 Task: In the Company georgeWashington.edu, schedule a meeting with title: 'Product Demo and Service Presentation', Select date: '9 September, 2023', select start time: 10:30:AM. Add location in person New York with meeting description: Kindly join this meeting to understand Product Demo and Service Presentation. Add attendees from company's contact and save.. Logged in from softage.1@softage.net
Action: Mouse moved to (87, 62)
Screenshot: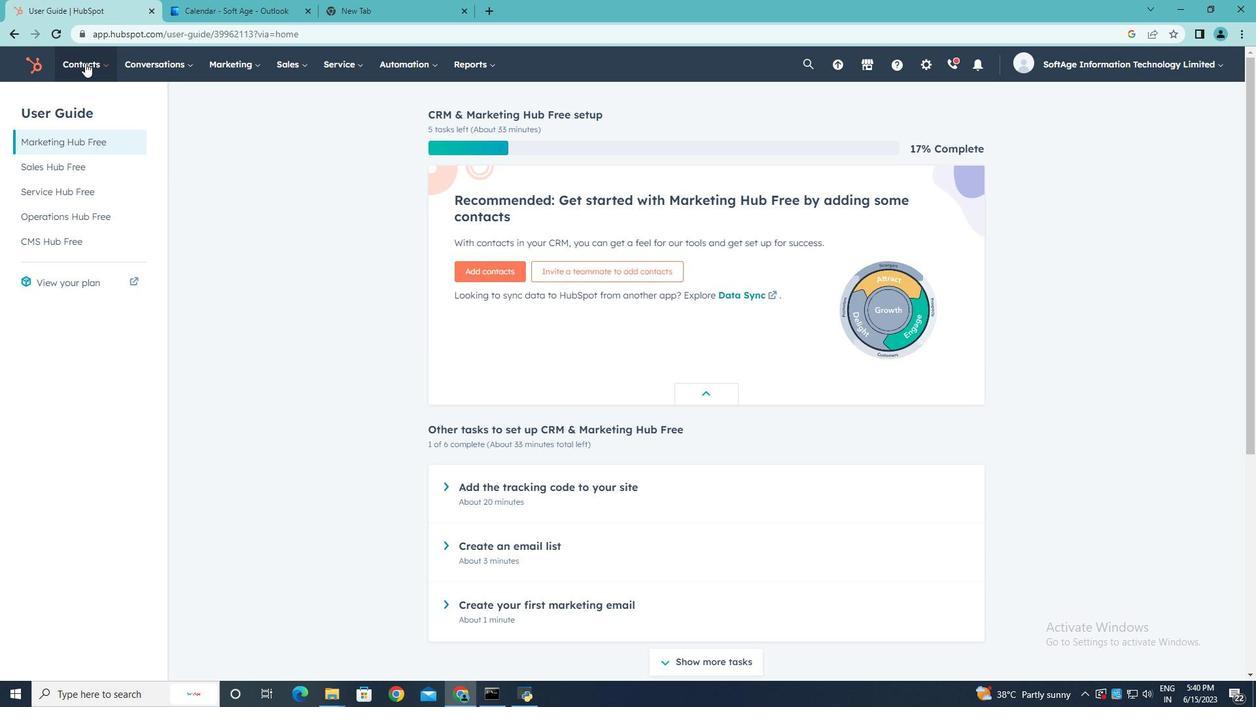 
Action: Mouse pressed left at (87, 62)
Screenshot: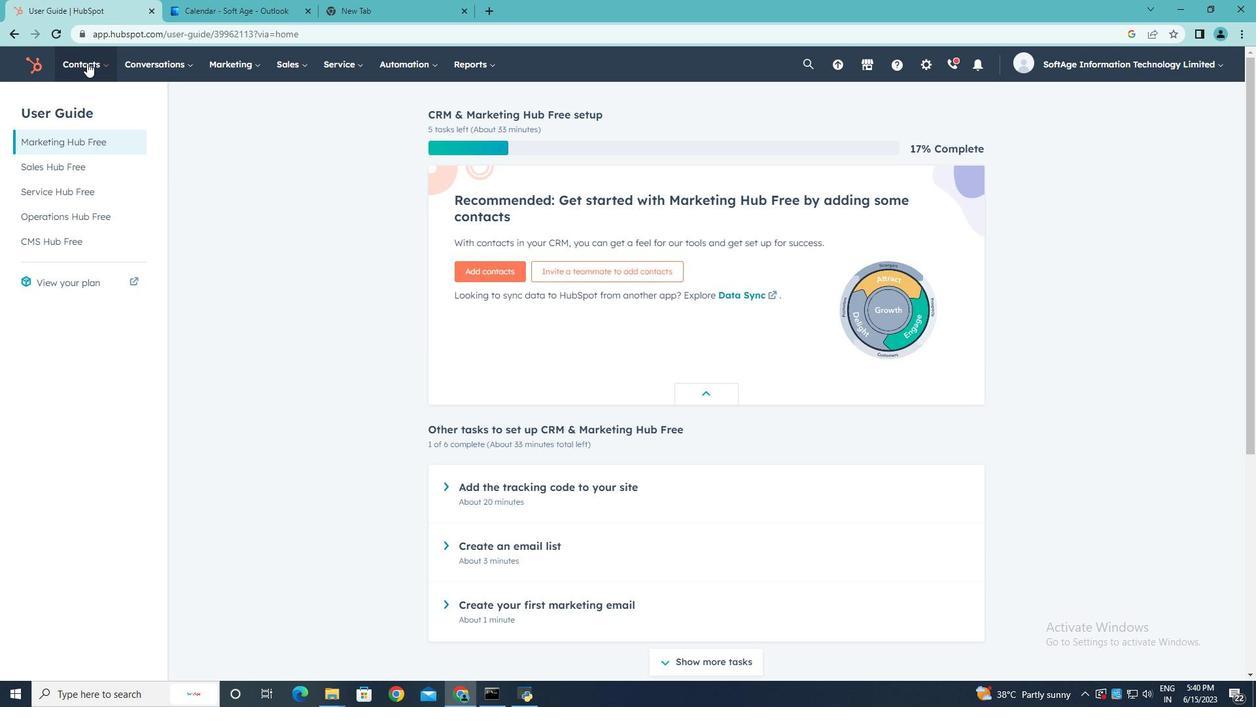 
Action: Mouse moved to (88, 128)
Screenshot: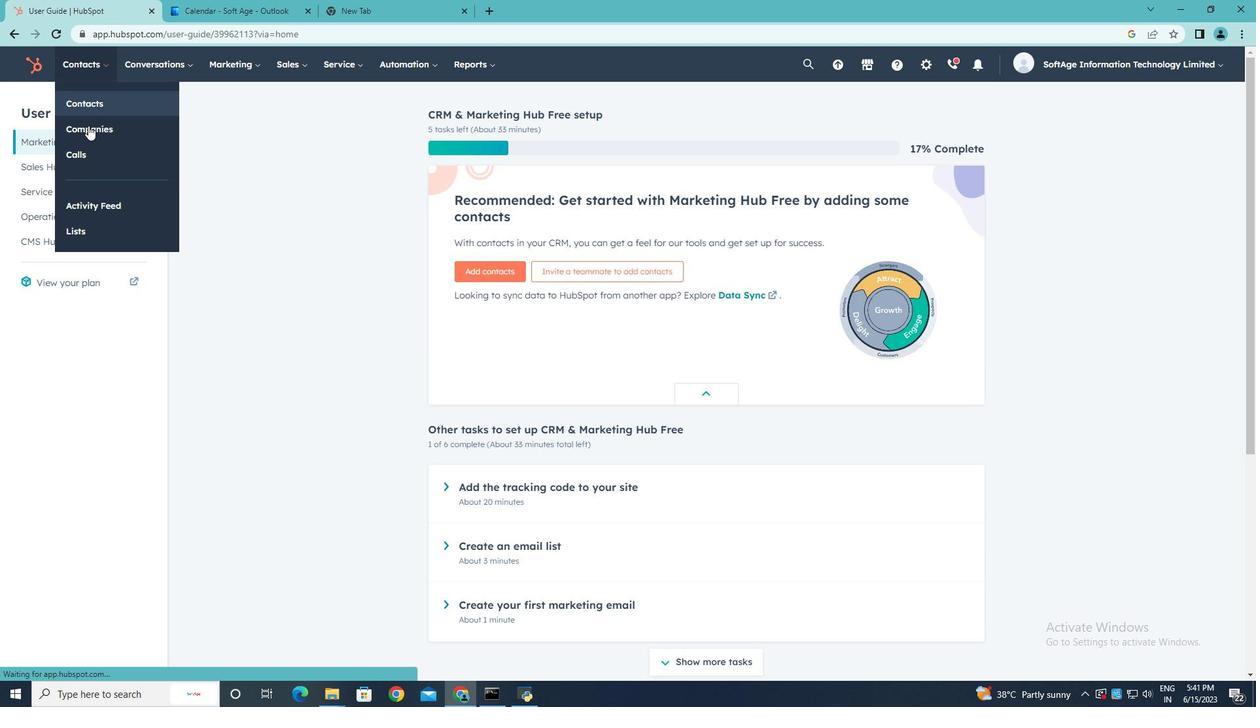 
Action: Mouse pressed left at (88, 128)
Screenshot: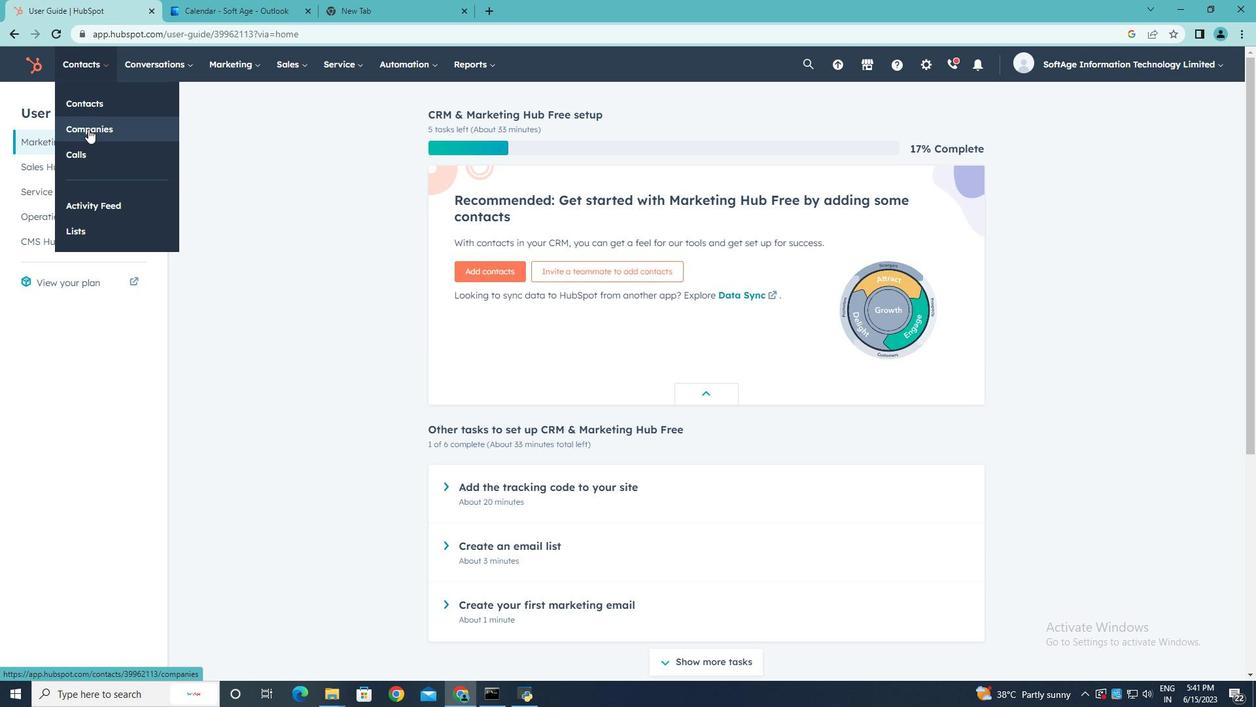 
Action: Mouse moved to (87, 210)
Screenshot: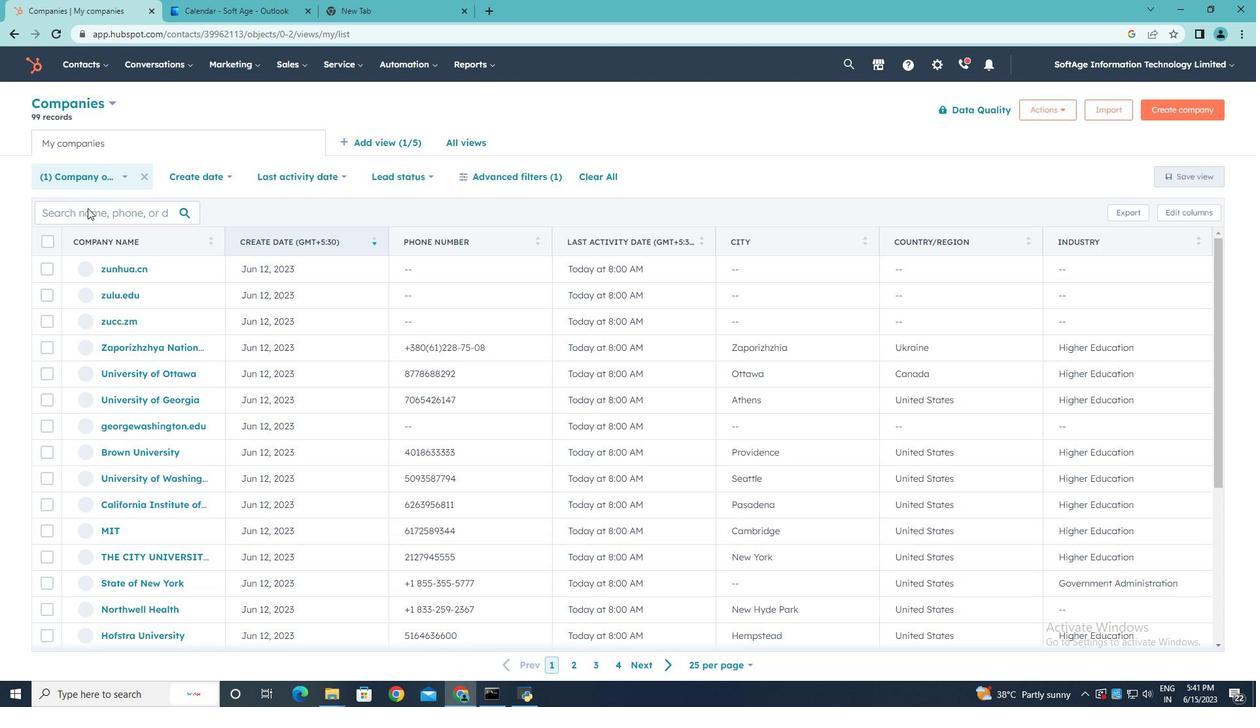 
Action: Mouse pressed left at (87, 210)
Screenshot: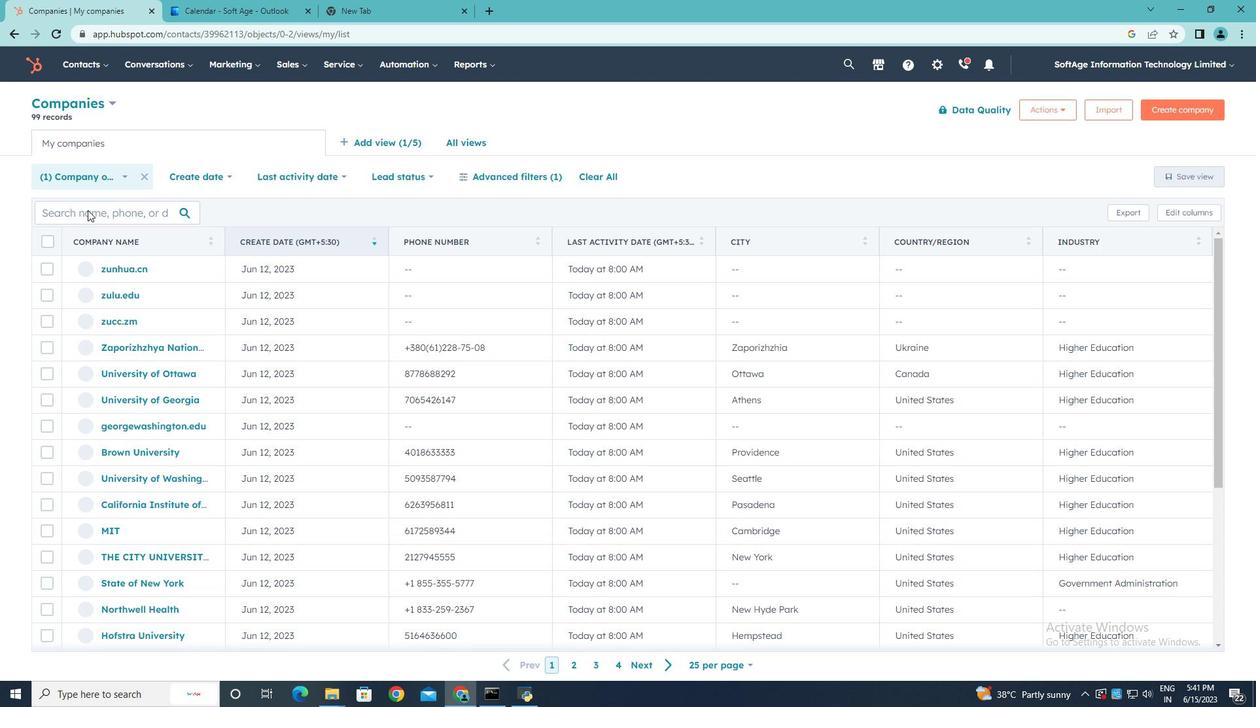 
Action: Mouse moved to (89, 210)
Screenshot: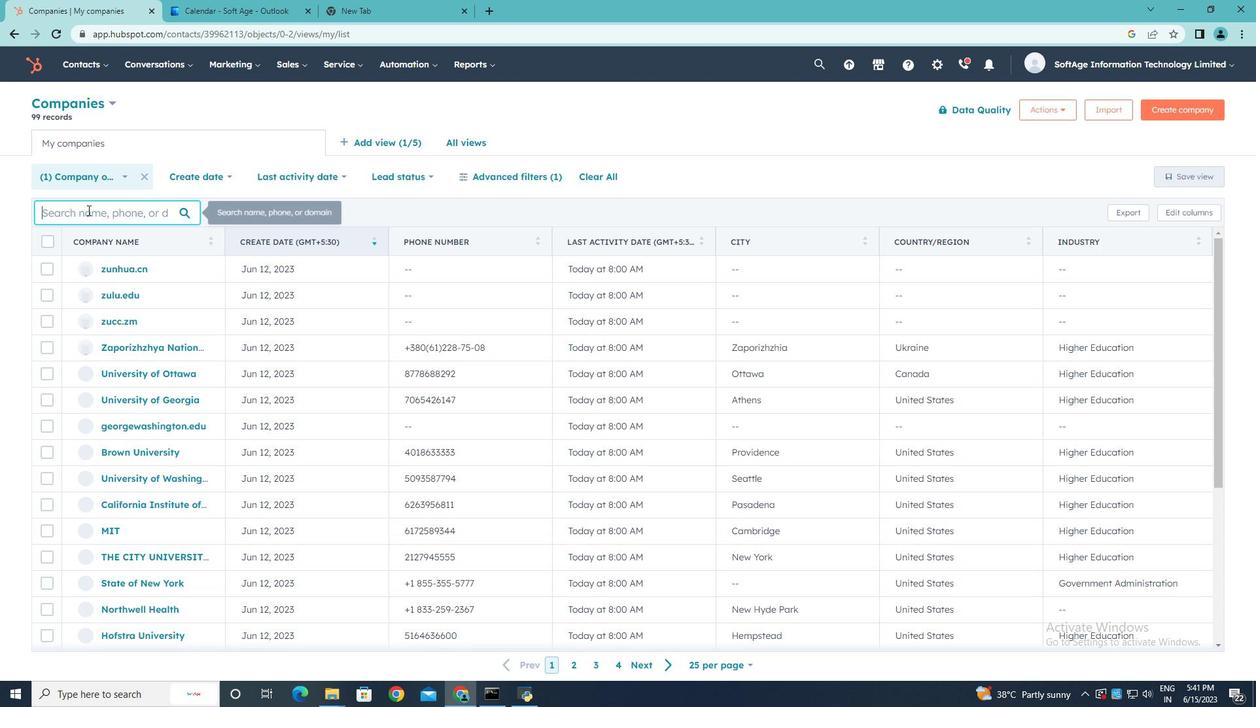 
Action: Key pressed <Key.shift>george<Key.shift>Washington.edu
Screenshot: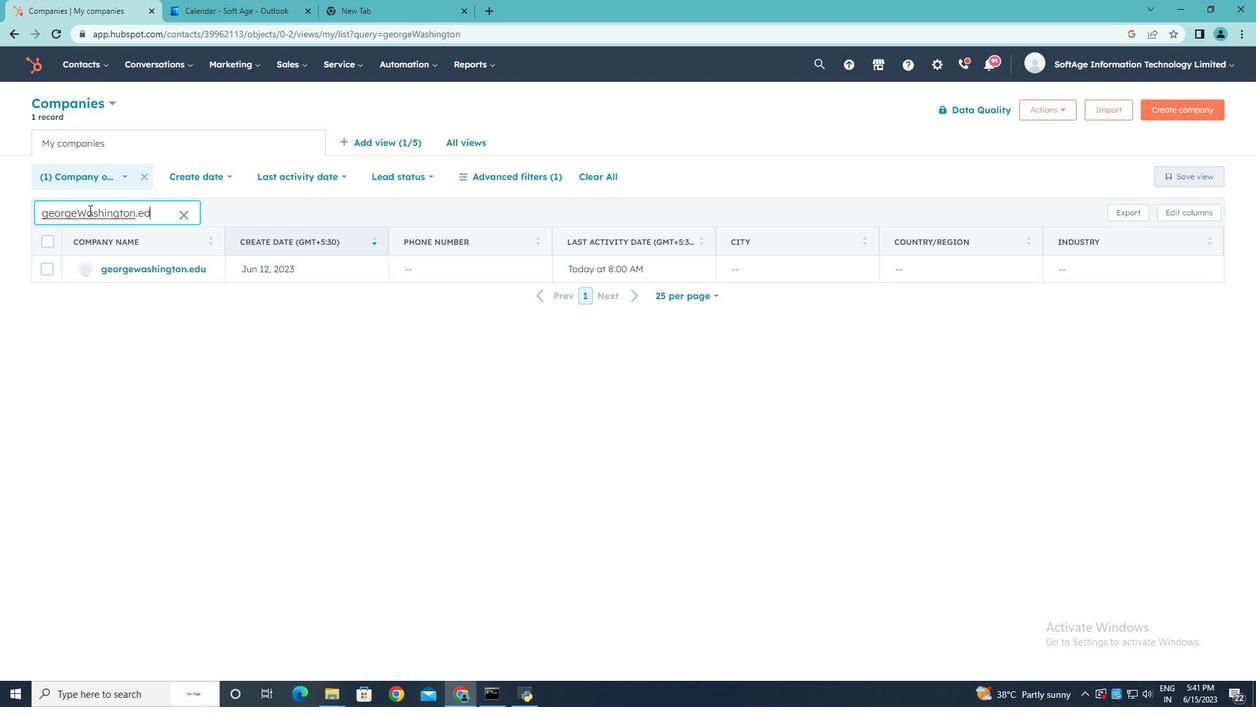 
Action: Mouse moved to (138, 268)
Screenshot: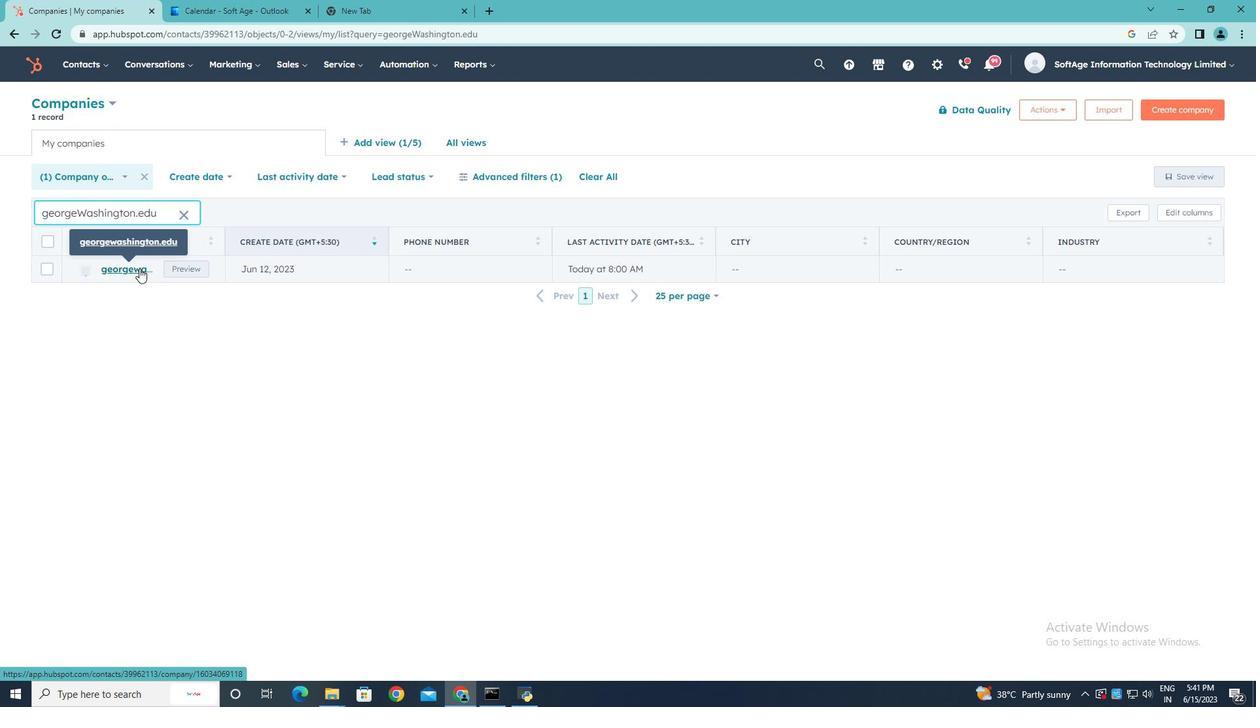 
Action: Mouse pressed left at (138, 268)
Screenshot: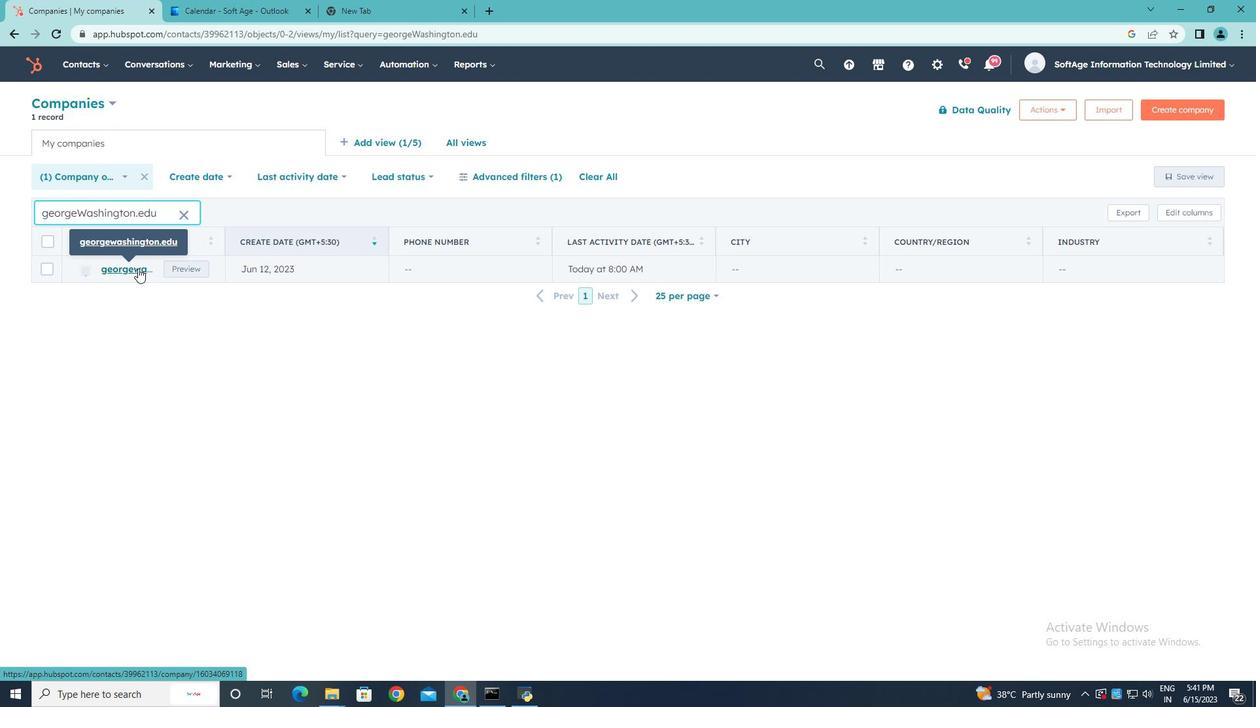
Action: Mouse moved to (221, 213)
Screenshot: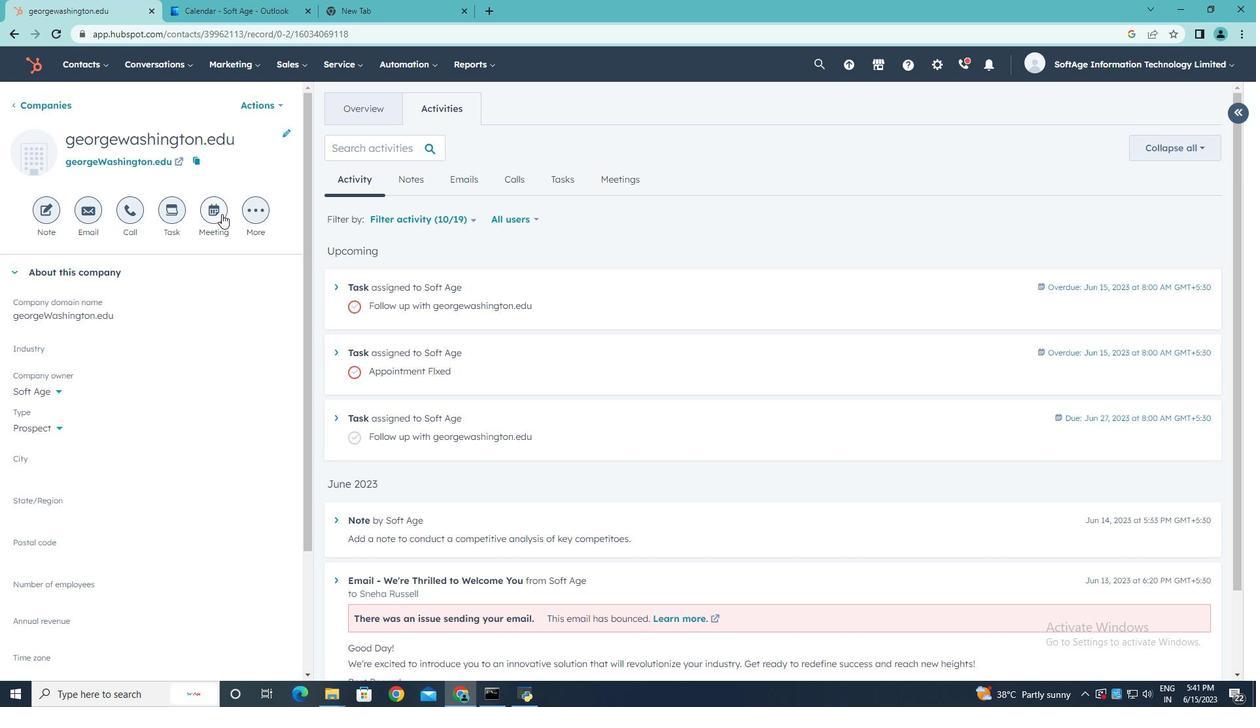 
Action: Mouse pressed left at (221, 213)
Screenshot: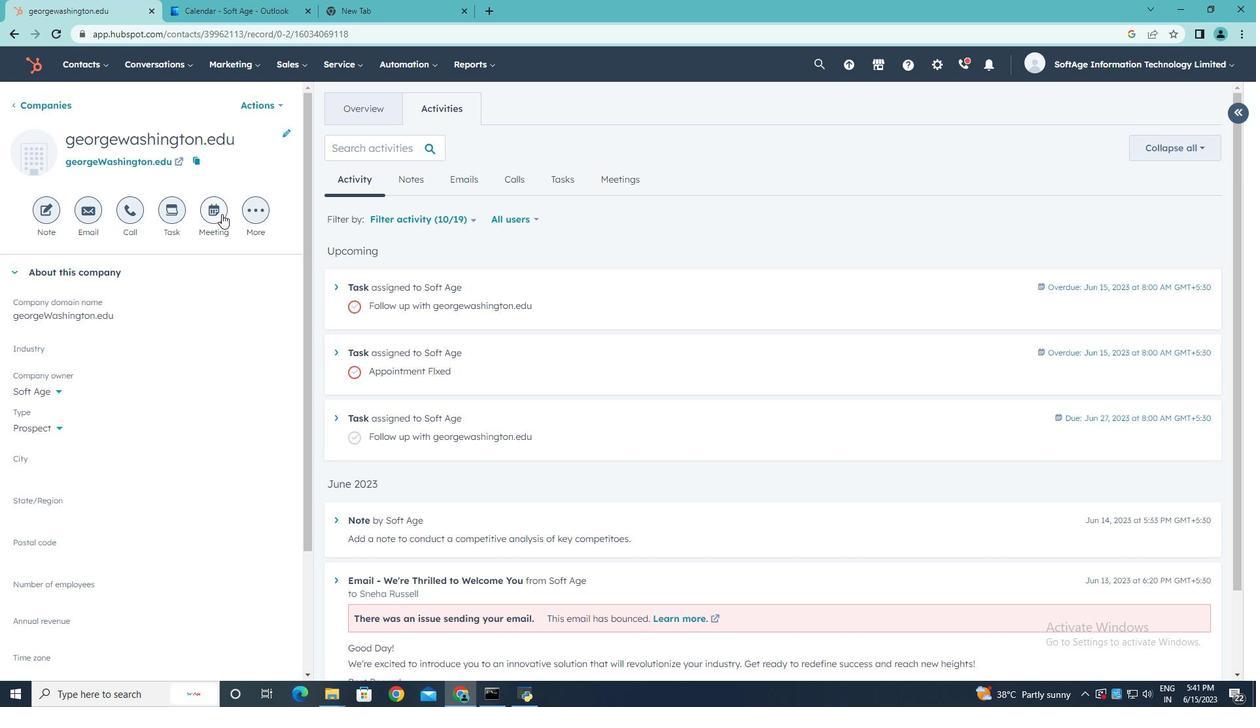 
Action: Mouse moved to (221, 213)
Screenshot: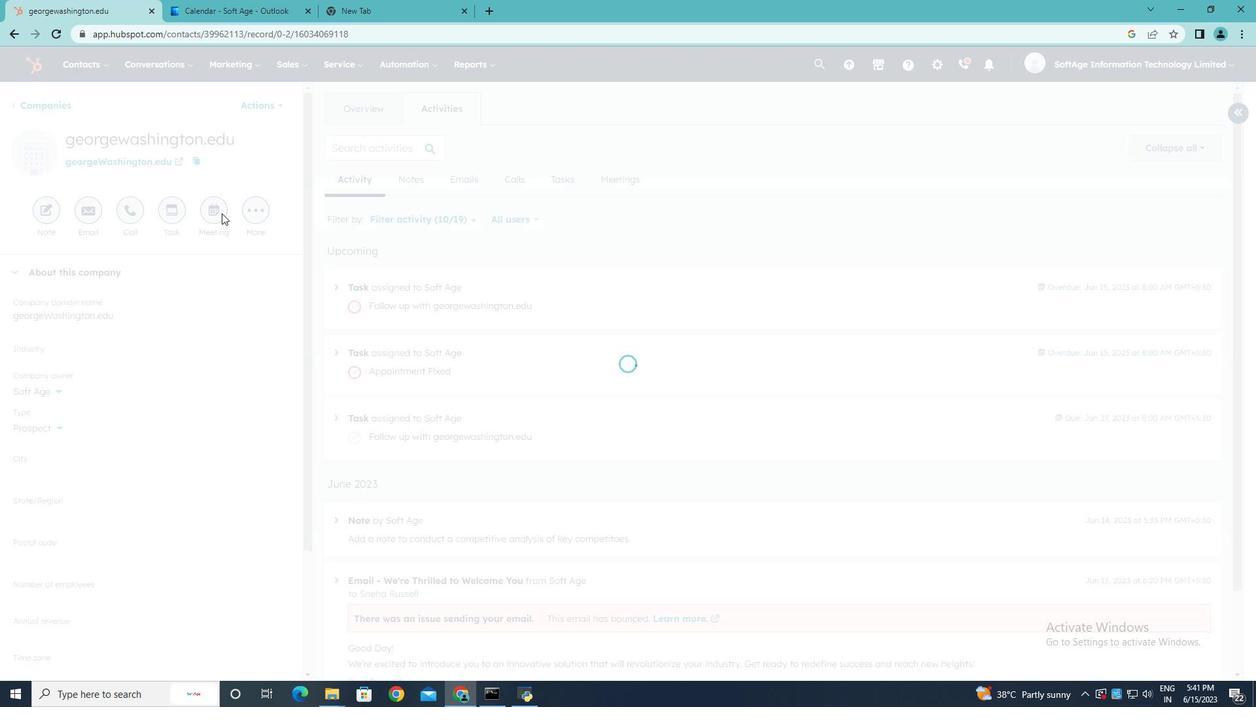 
Action: Key pressed <Key.shift>Prody<Key.backspace>uct<Key.space><Key.shift>Demo<Key.space><Key.shift>S<Key.backspace>and<Key.space><Key.shift><Key.shift><Key.shift><Key.shift><Key.shift><Key.shift><Key.shift><Key.shift>Service<Key.space>presentation.
Screenshot: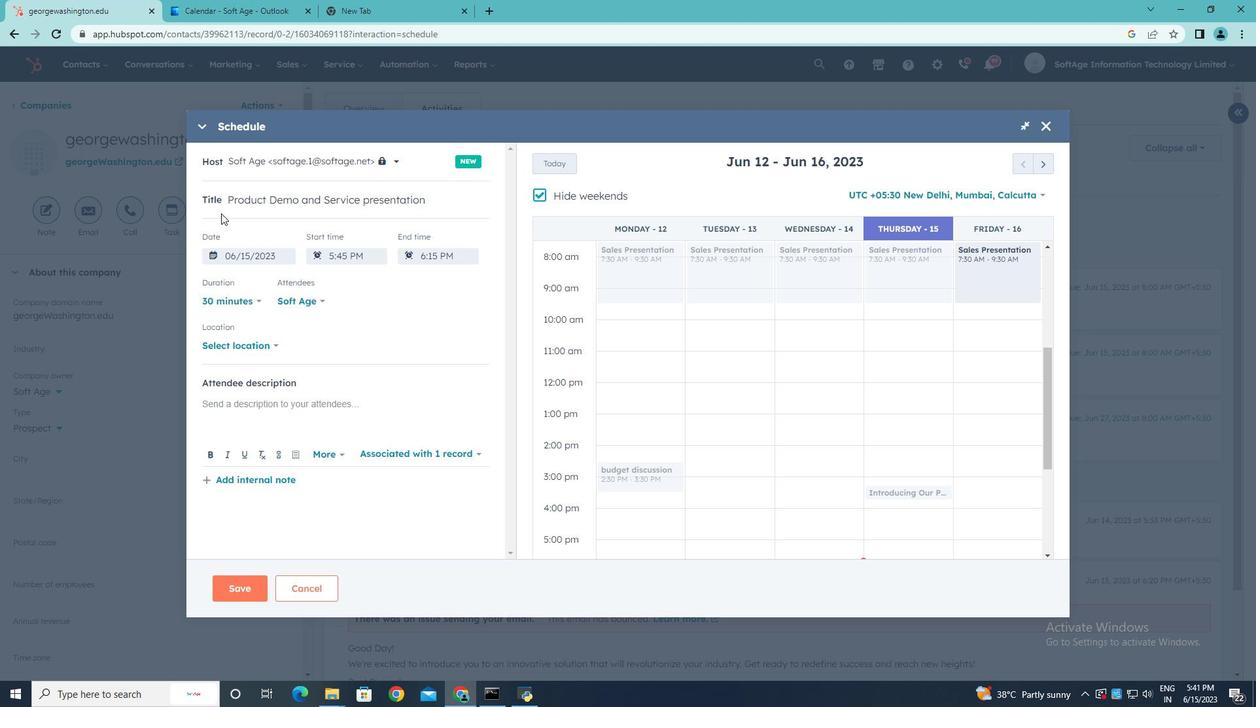 
Action: Mouse moved to (537, 191)
Screenshot: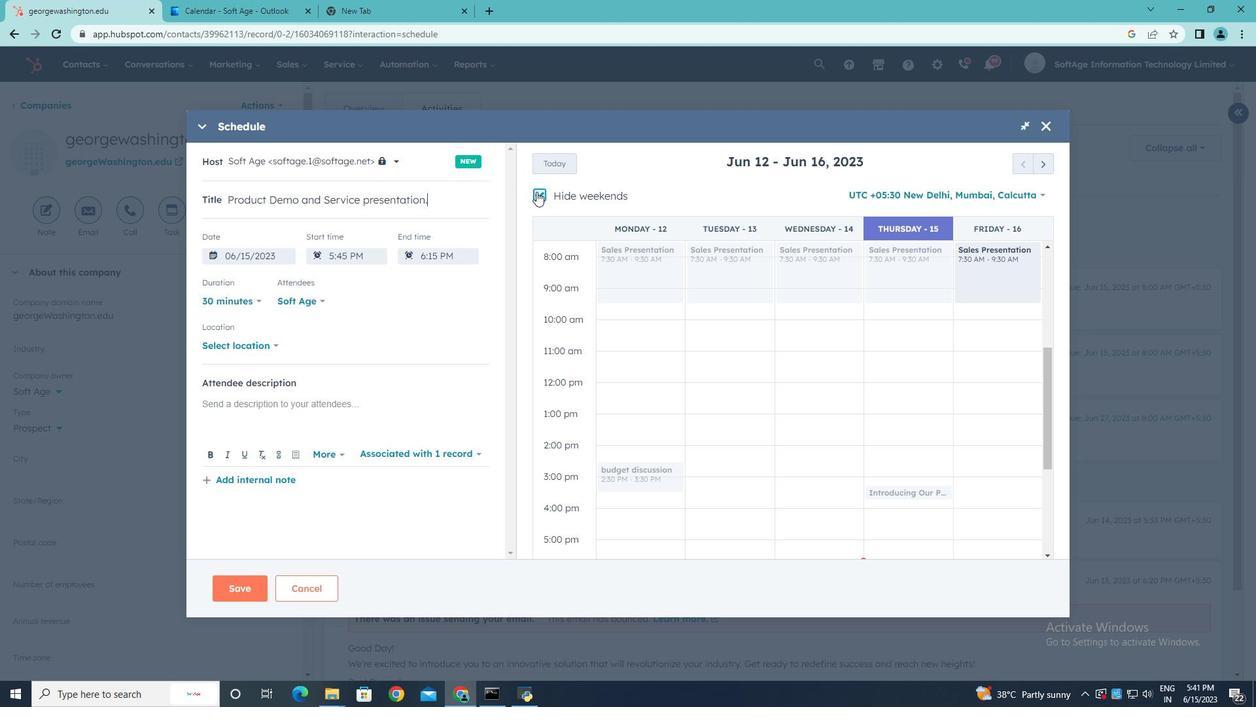 
Action: Mouse pressed left at (537, 191)
Screenshot: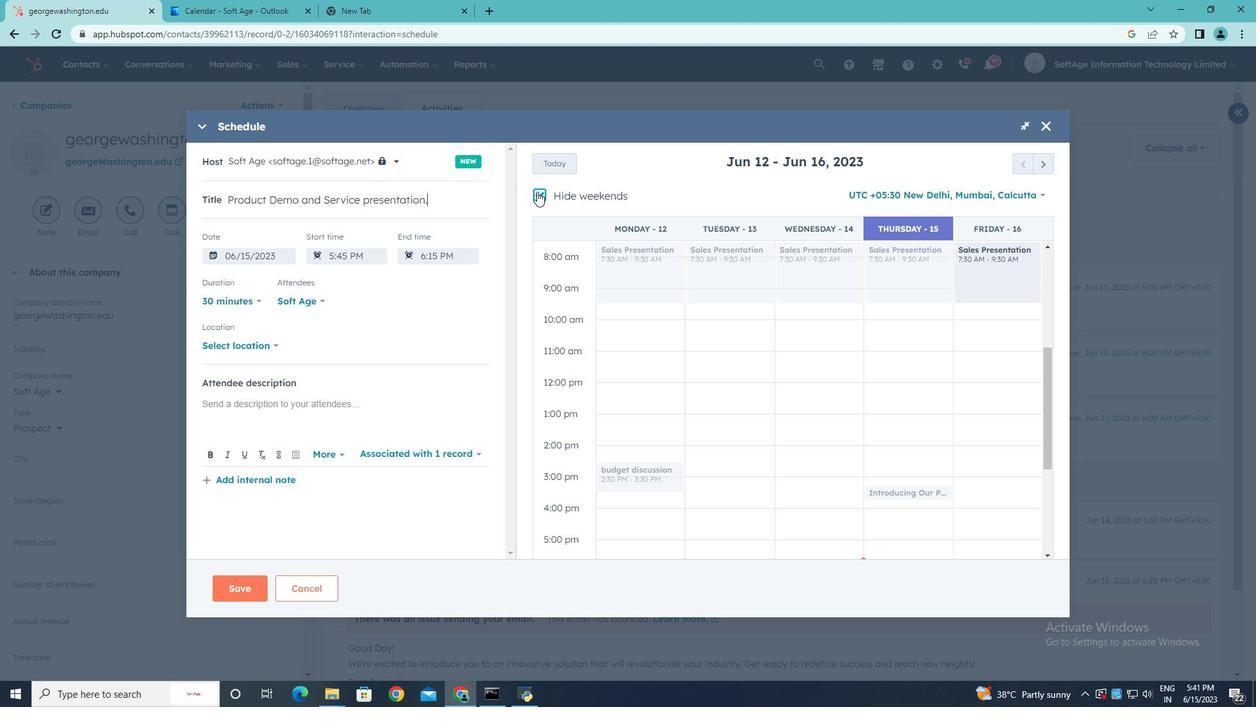 
Action: Mouse moved to (1047, 165)
Screenshot: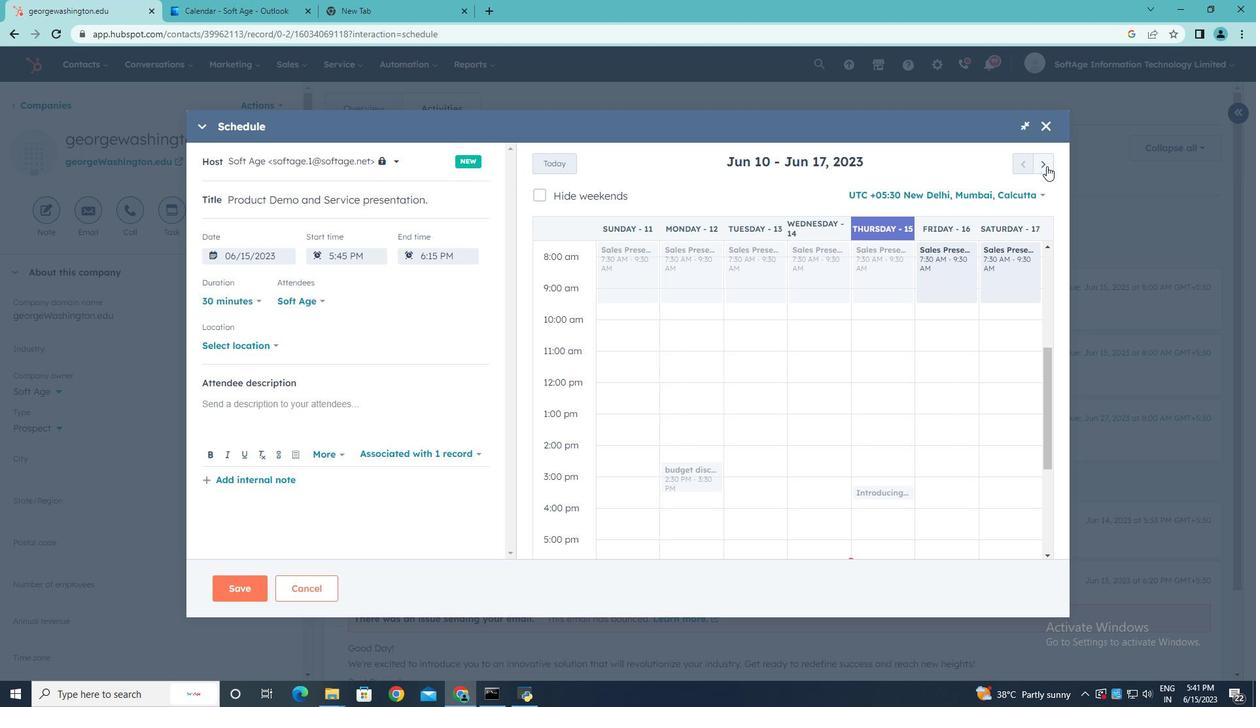
Action: Mouse pressed left at (1047, 165)
Screenshot: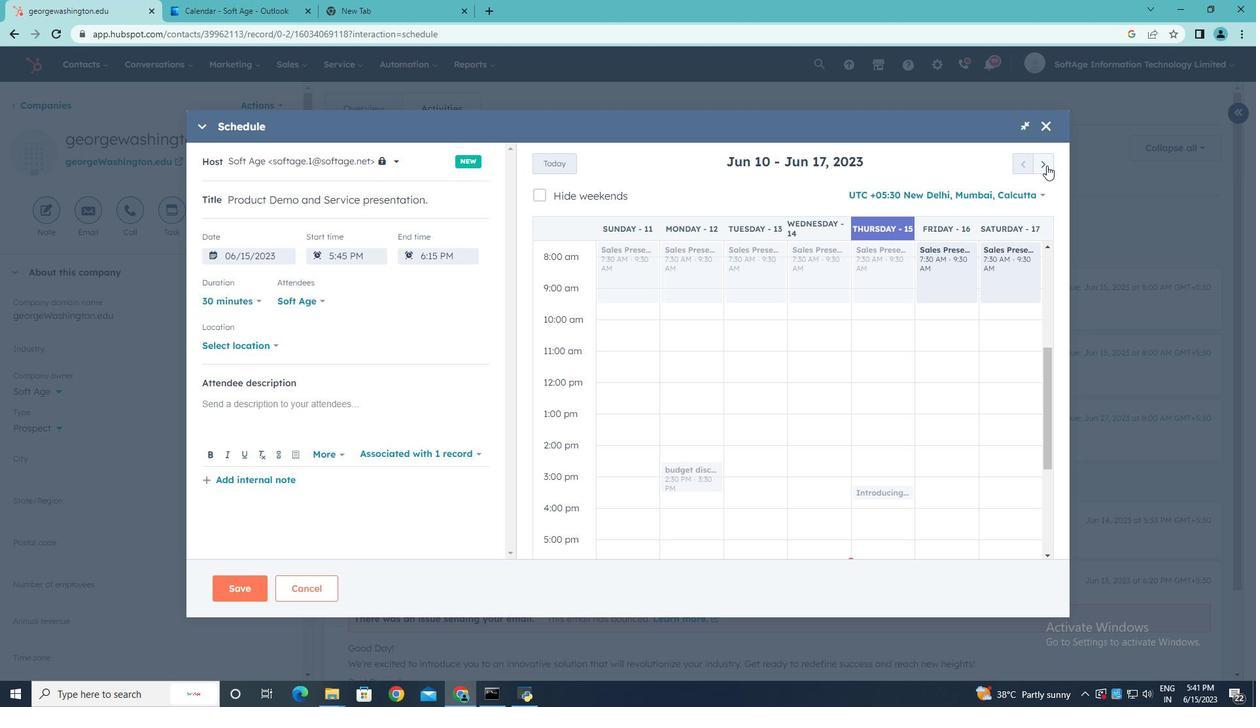 
Action: Mouse pressed left at (1047, 165)
Screenshot: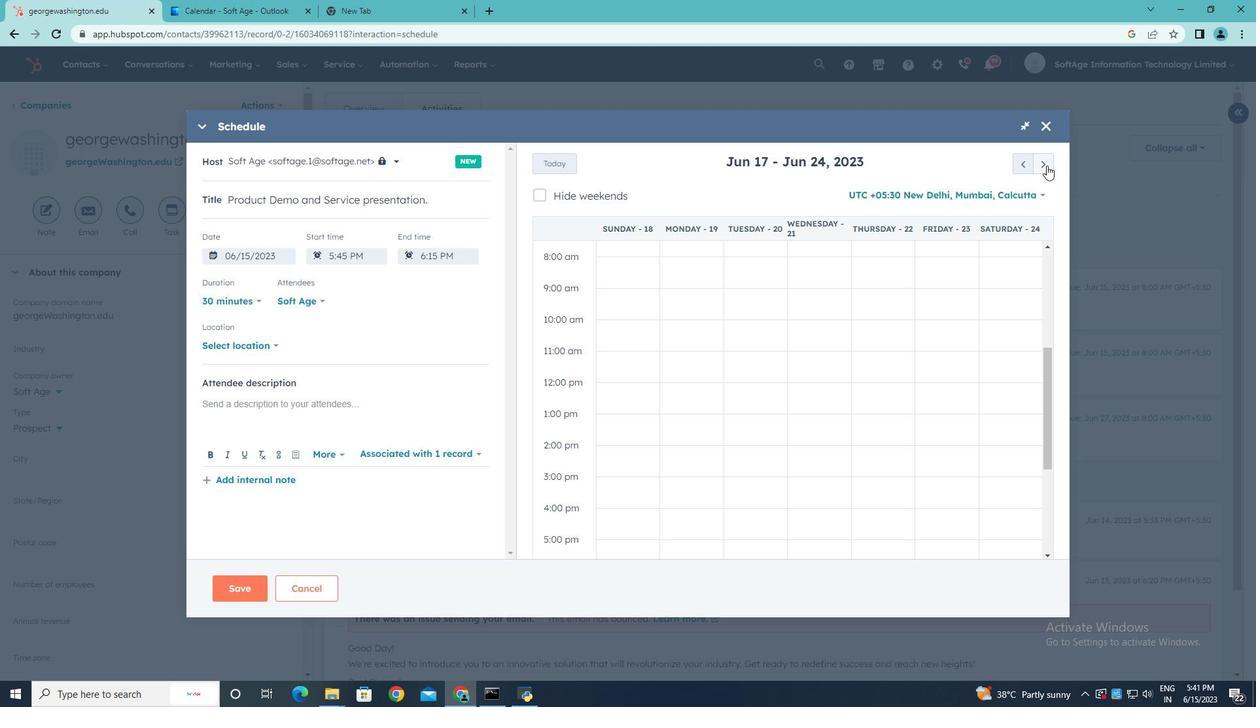 
Action: Mouse pressed left at (1047, 165)
Screenshot: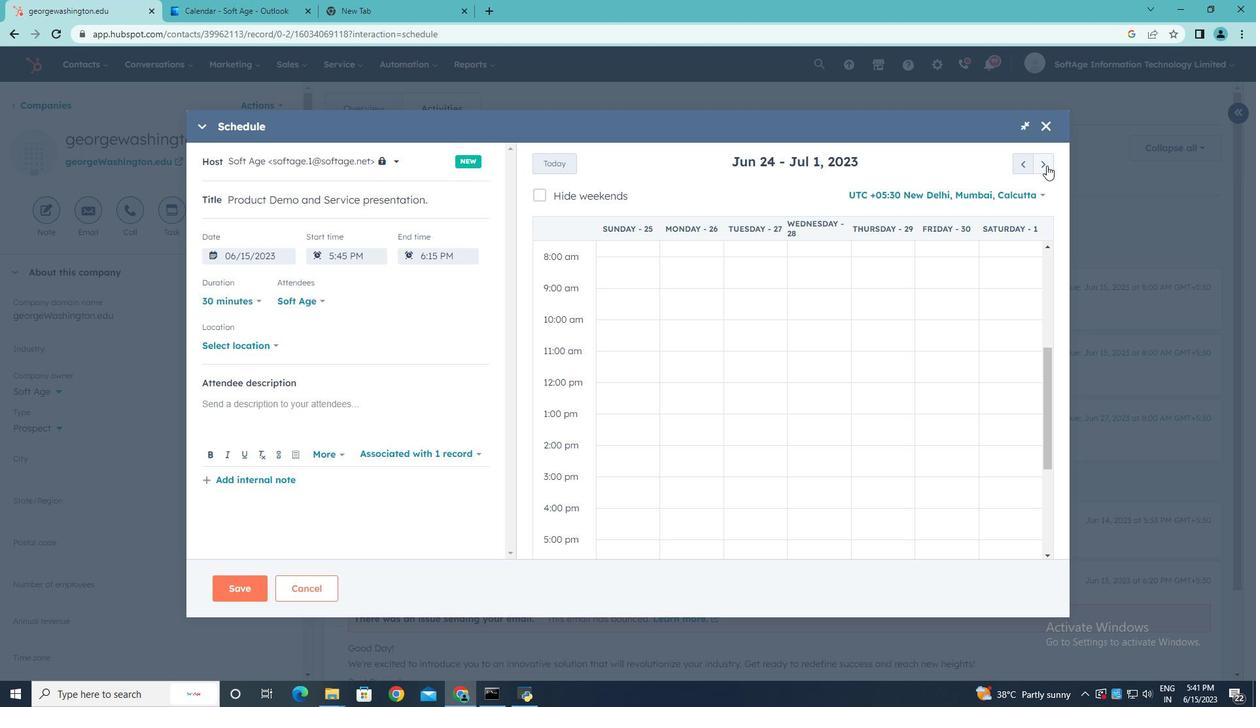 
Action: Mouse pressed left at (1047, 165)
Screenshot: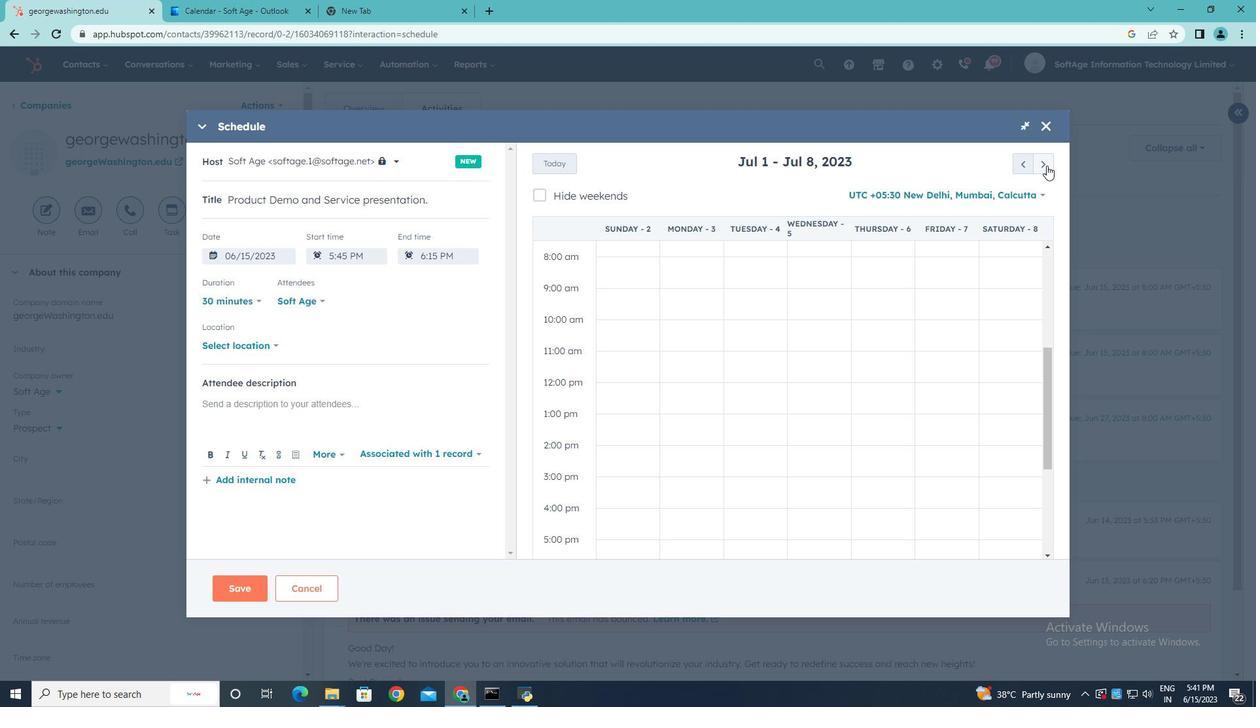 
Action: Mouse pressed left at (1047, 165)
Screenshot: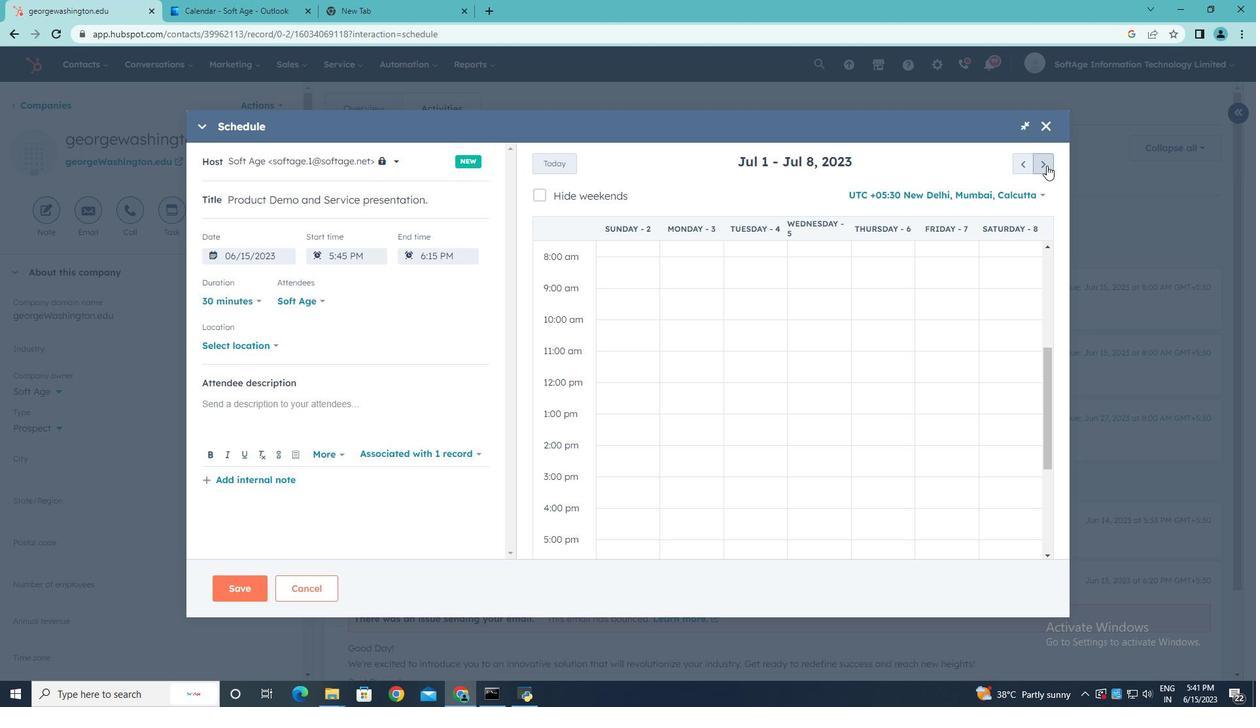 
Action: Mouse pressed left at (1047, 165)
Screenshot: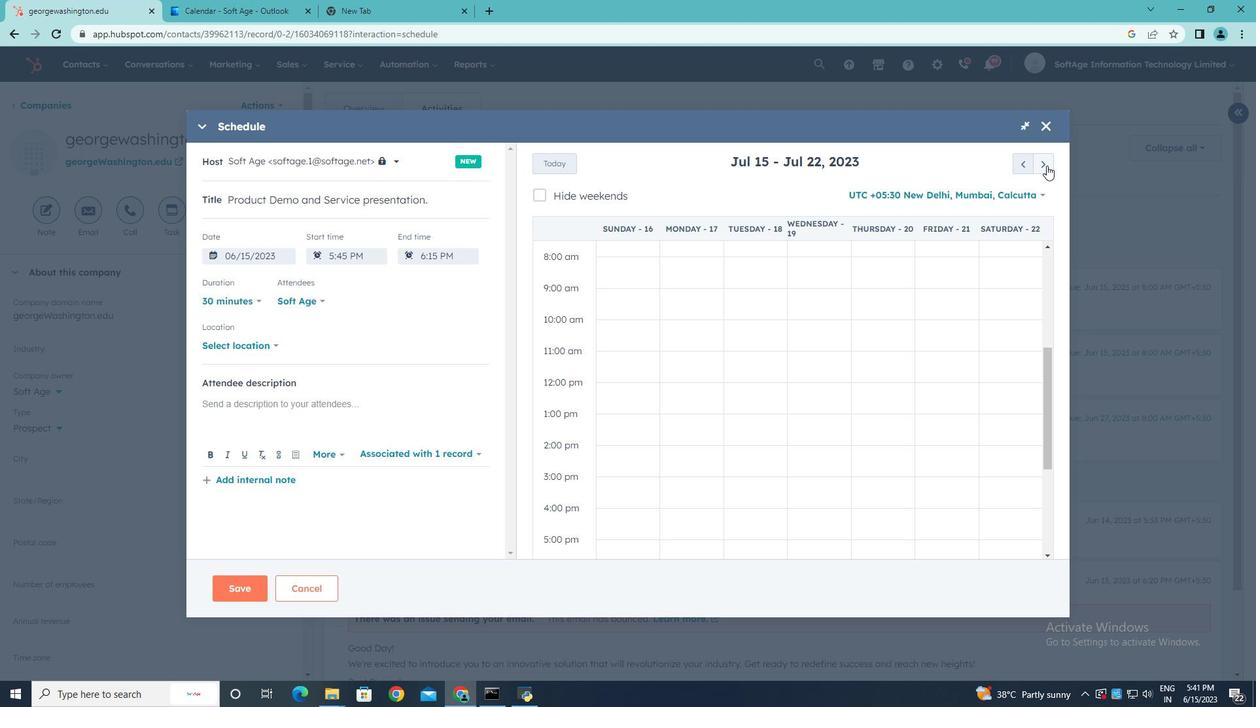 
Action: Mouse pressed left at (1047, 165)
Screenshot: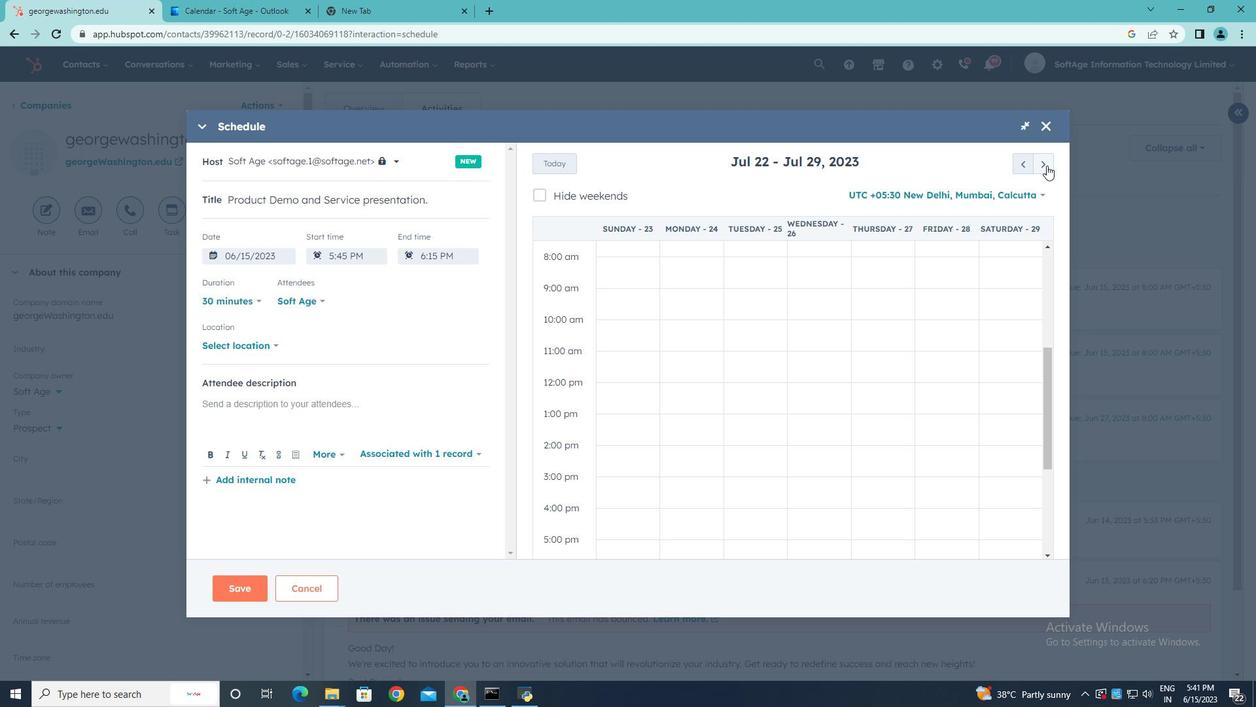 
Action: Mouse pressed left at (1047, 165)
Screenshot: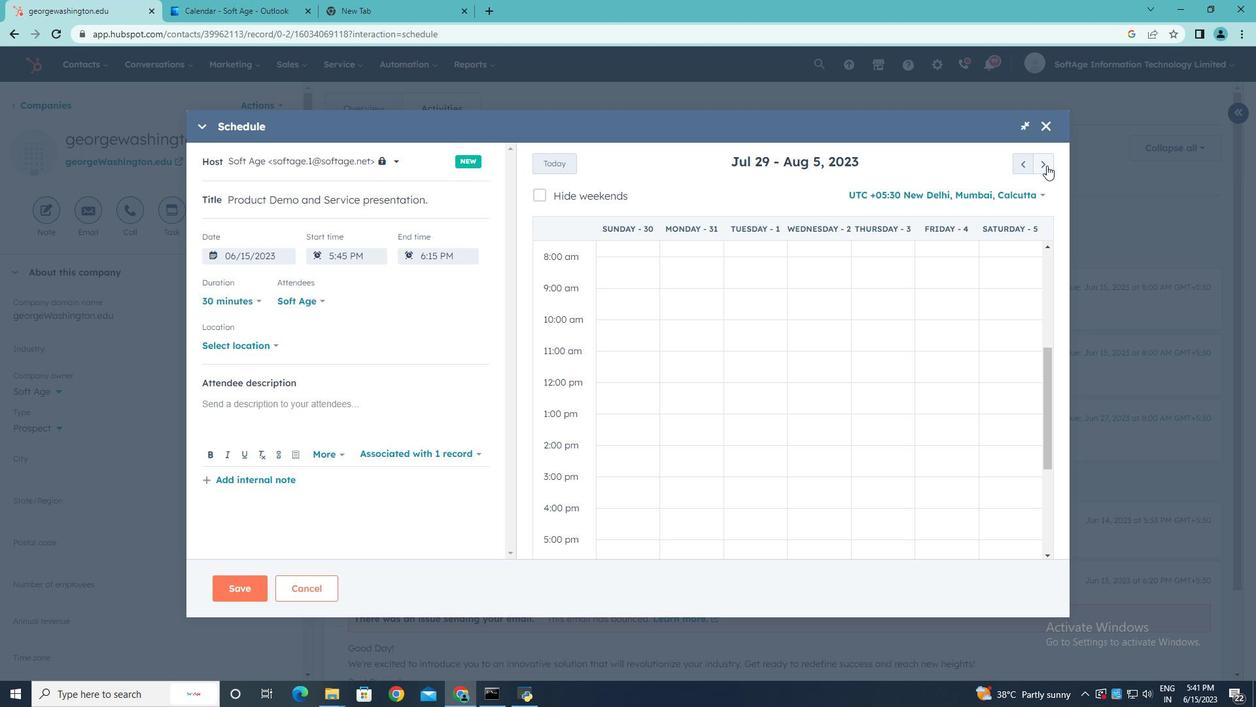 
Action: Mouse pressed left at (1047, 165)
Screenshot: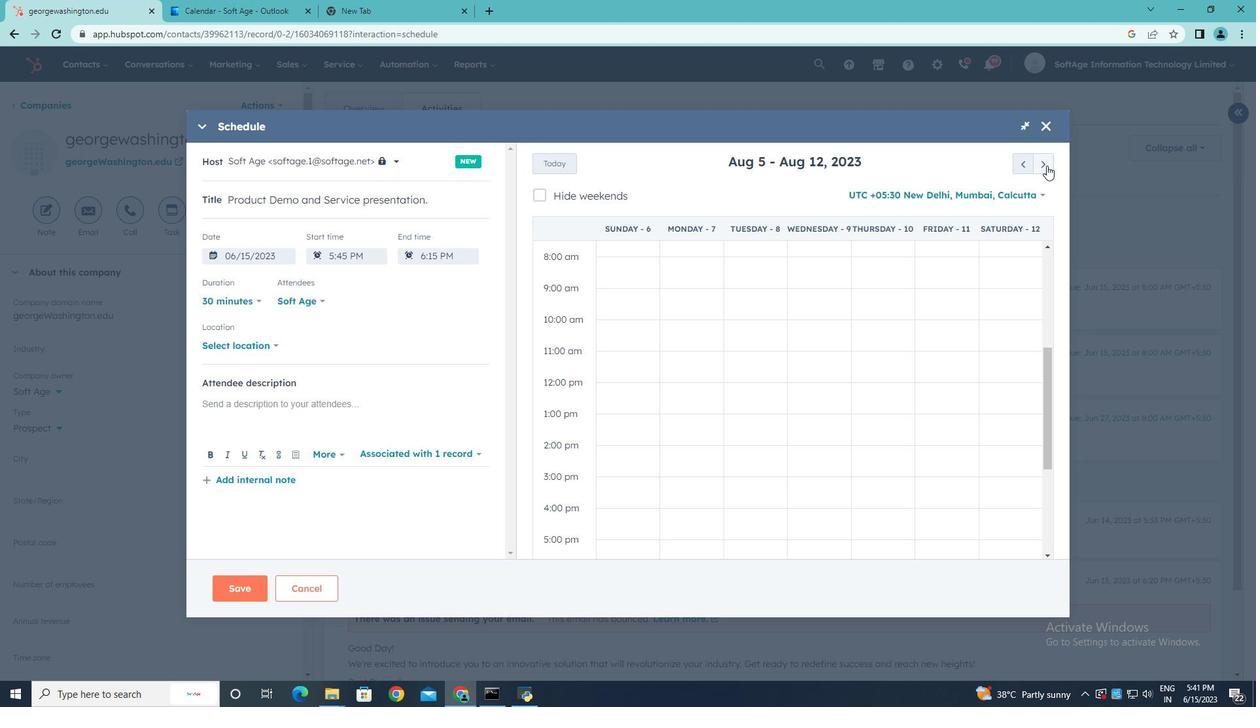
Action: Mouse pressed left at (1047, 165)
Screenshot: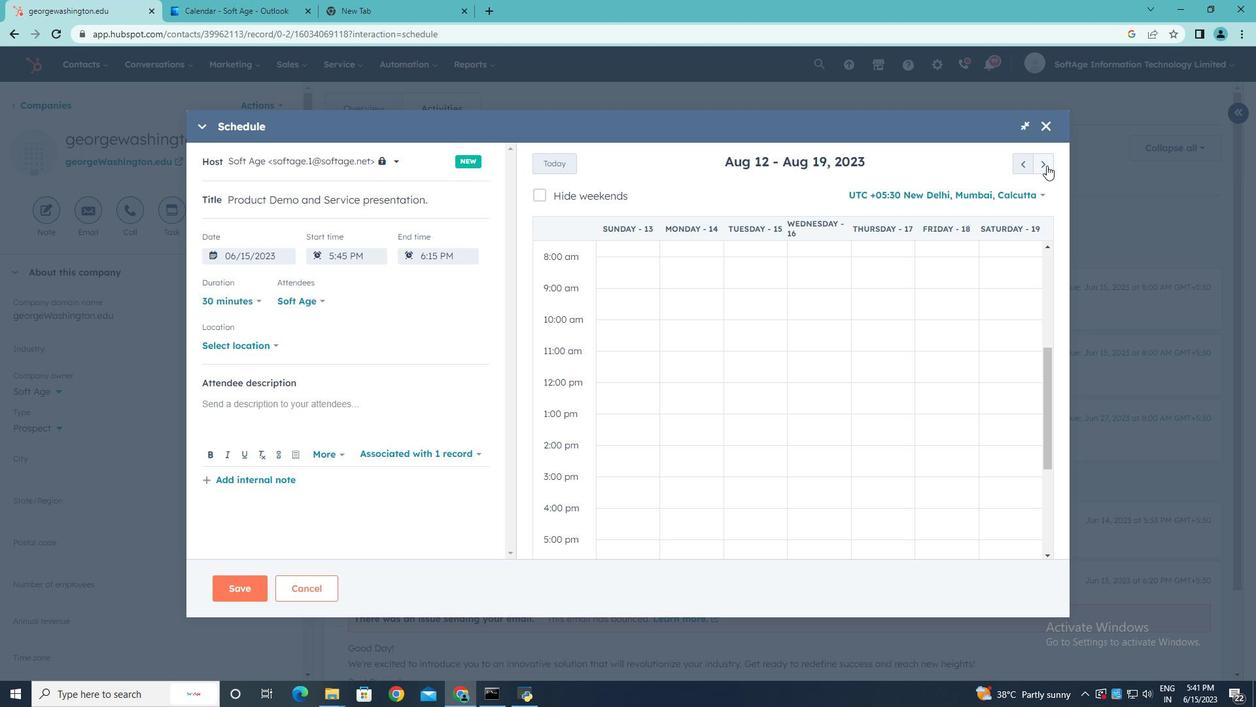 
Action: Mouse pressed left at (1047, 165)
Screenshot: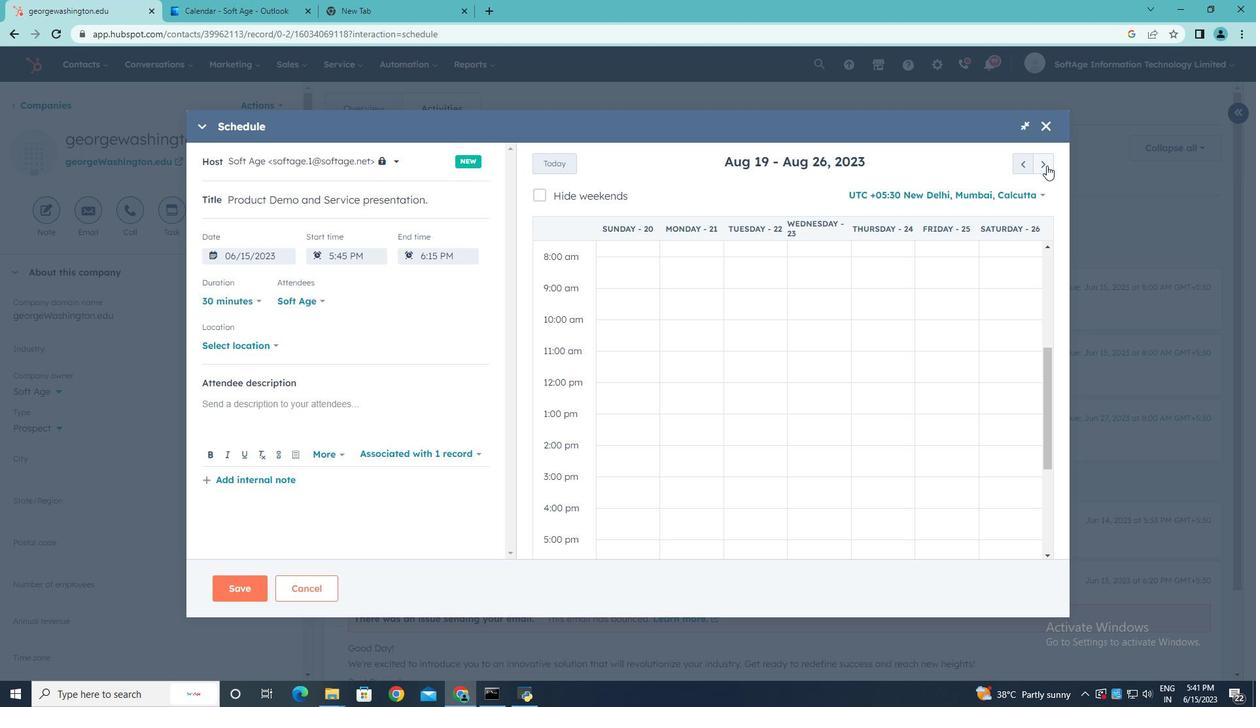 
Action: Mouse pressed left at (1047, 165)
Screenshot: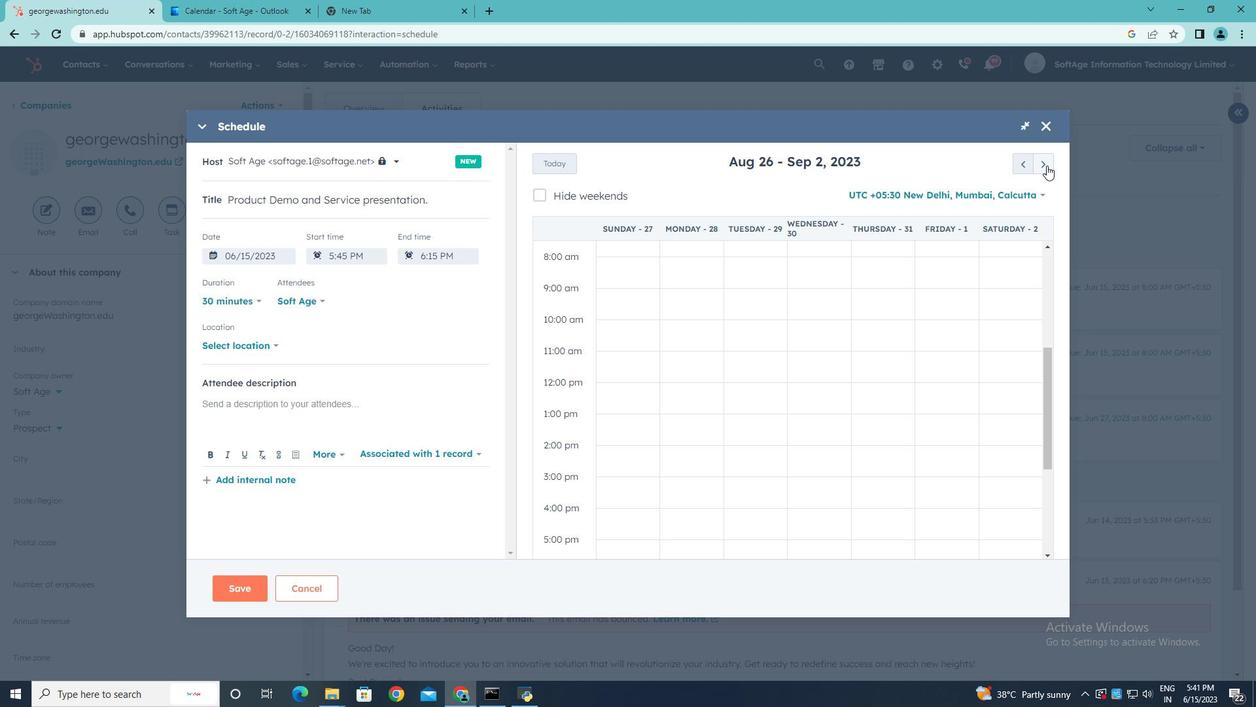 
Action: Mouse moved to (991, 340)
Screenshot: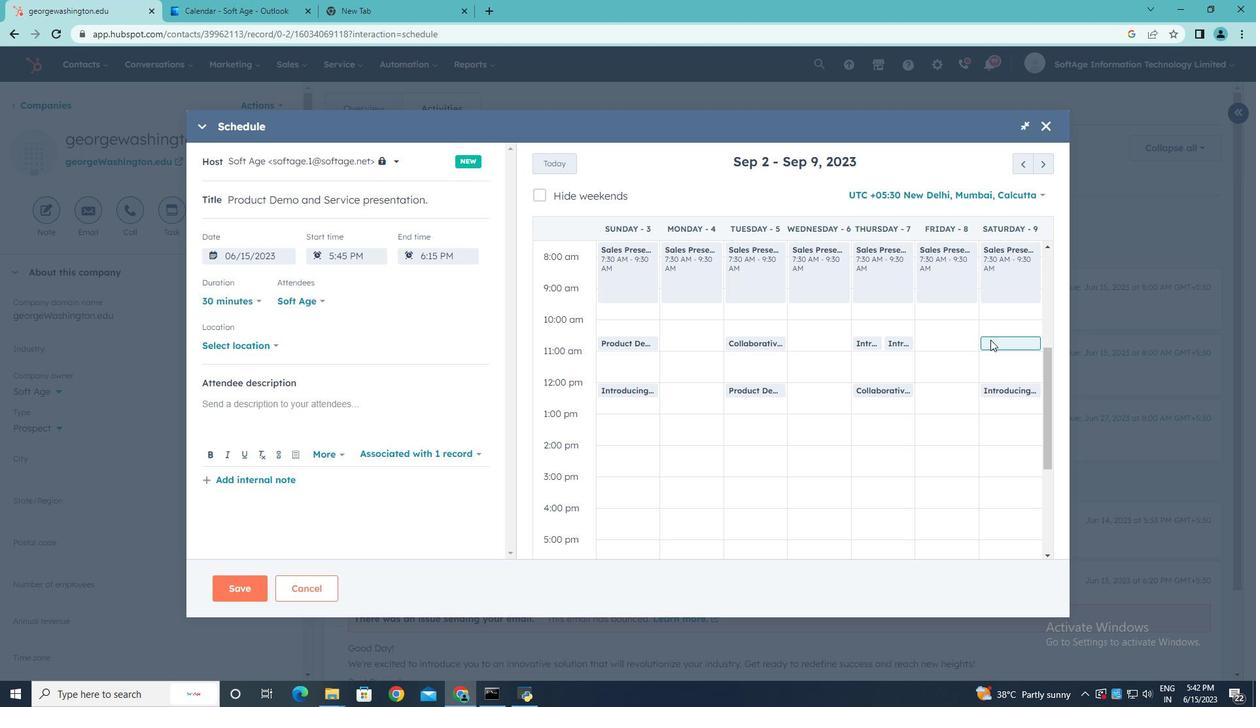 
Action: Mouse pressed left at (991, 340)
Screenshot: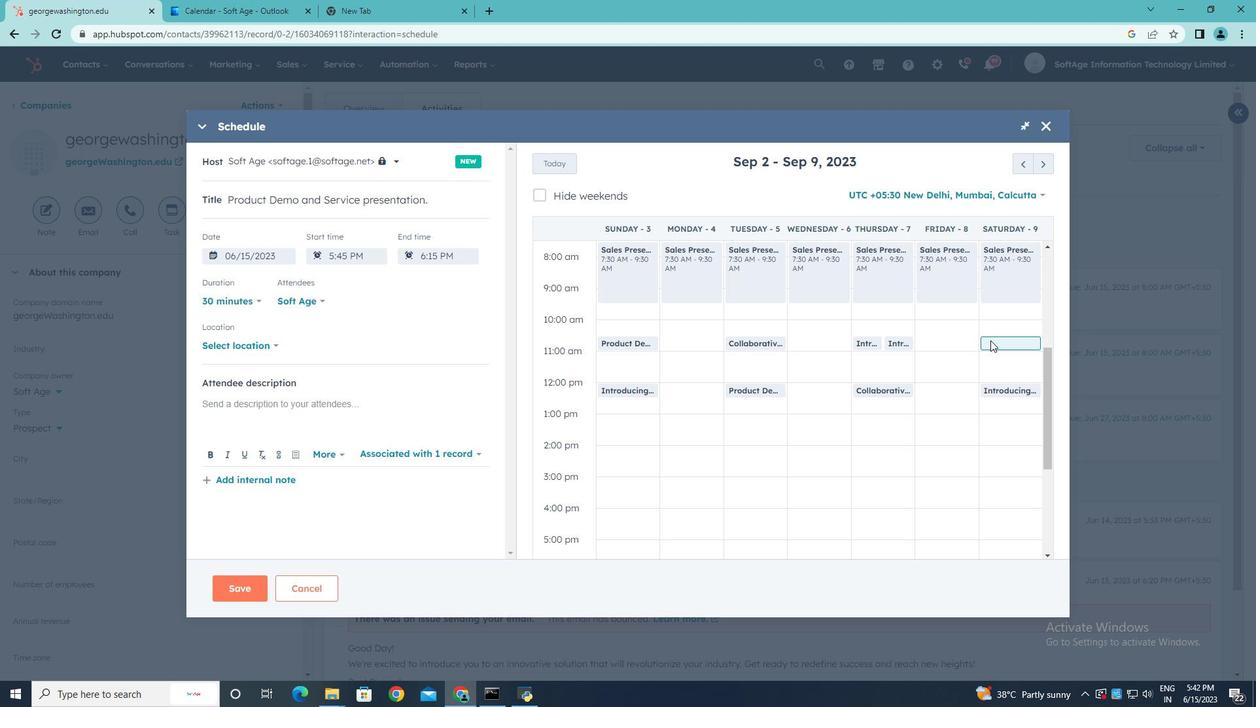 
Action: Mouse moved to (278, 346)
Screenshot: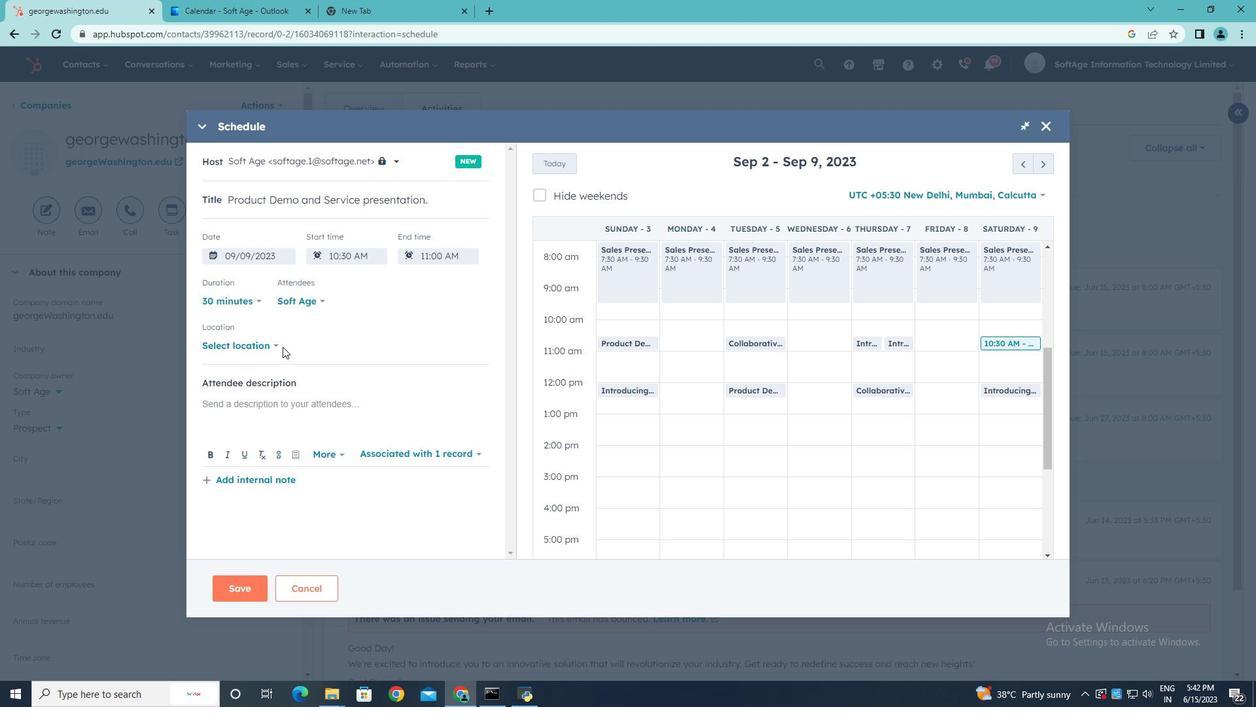 
Action: Mouse pressed left at (278, 346)
Screenshot: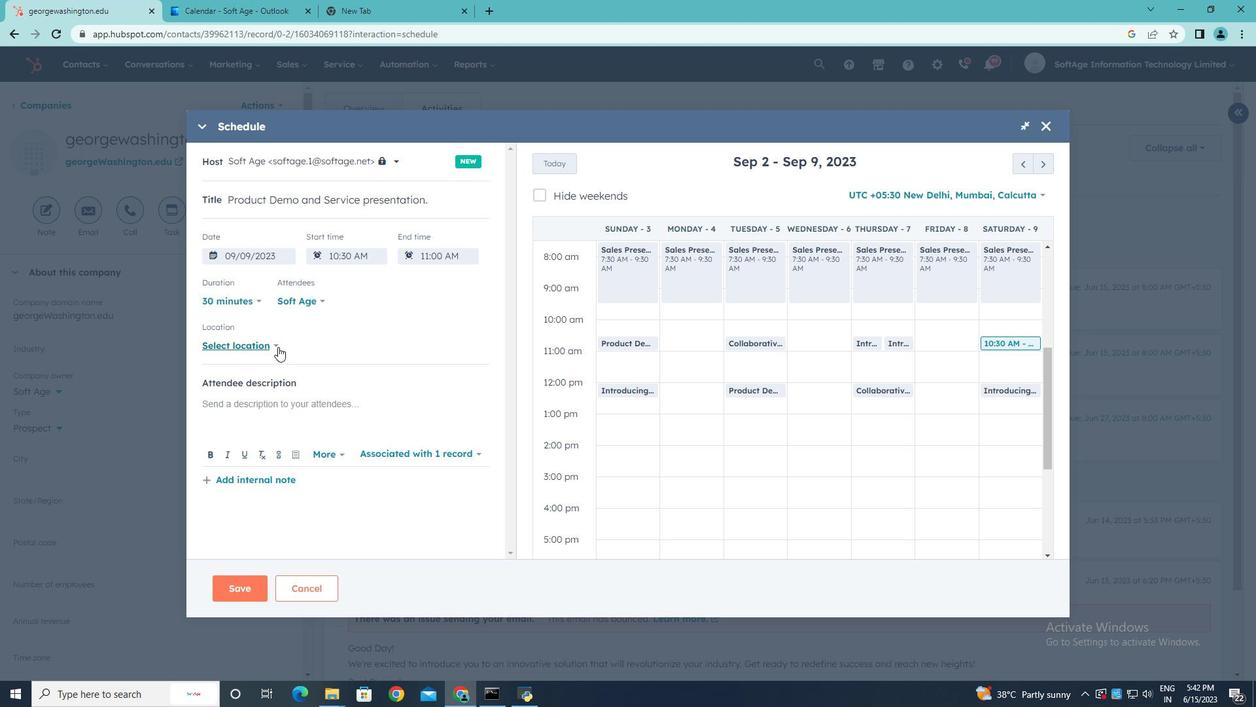 
Action: Mouse moved to (331, 343)
Screenshot: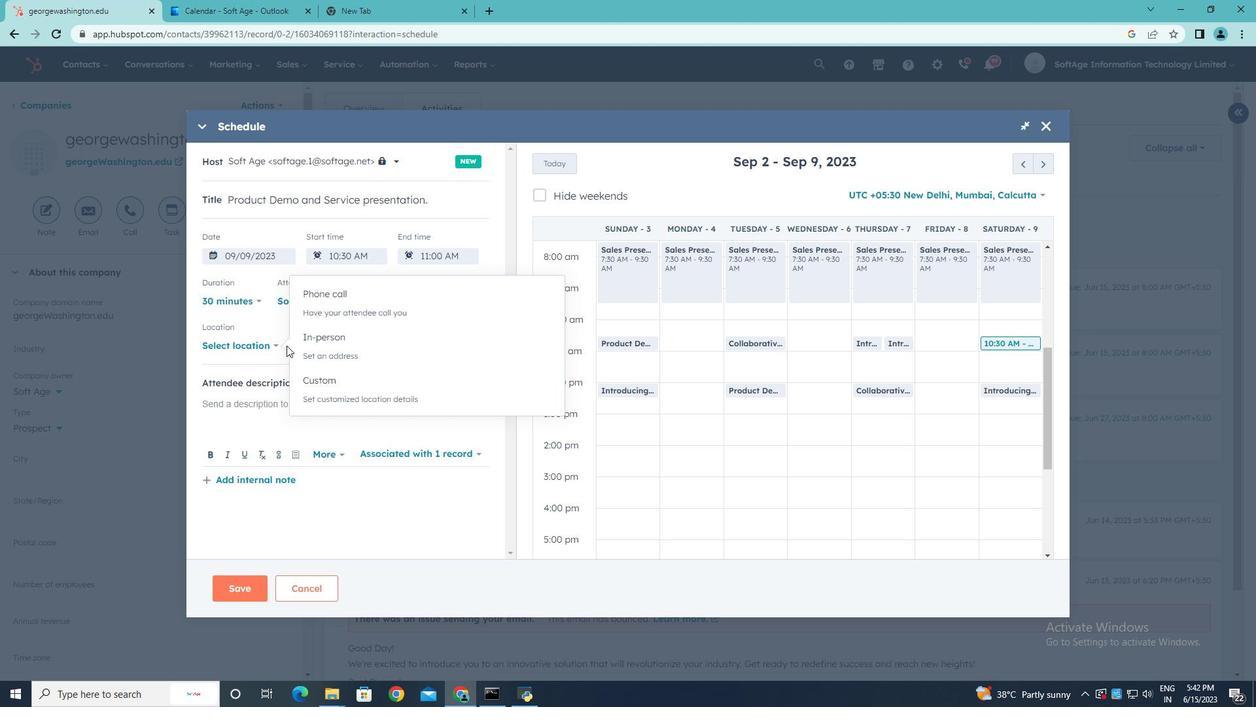 
Action: Mouse pressed left at (331, 343)
Screenshot: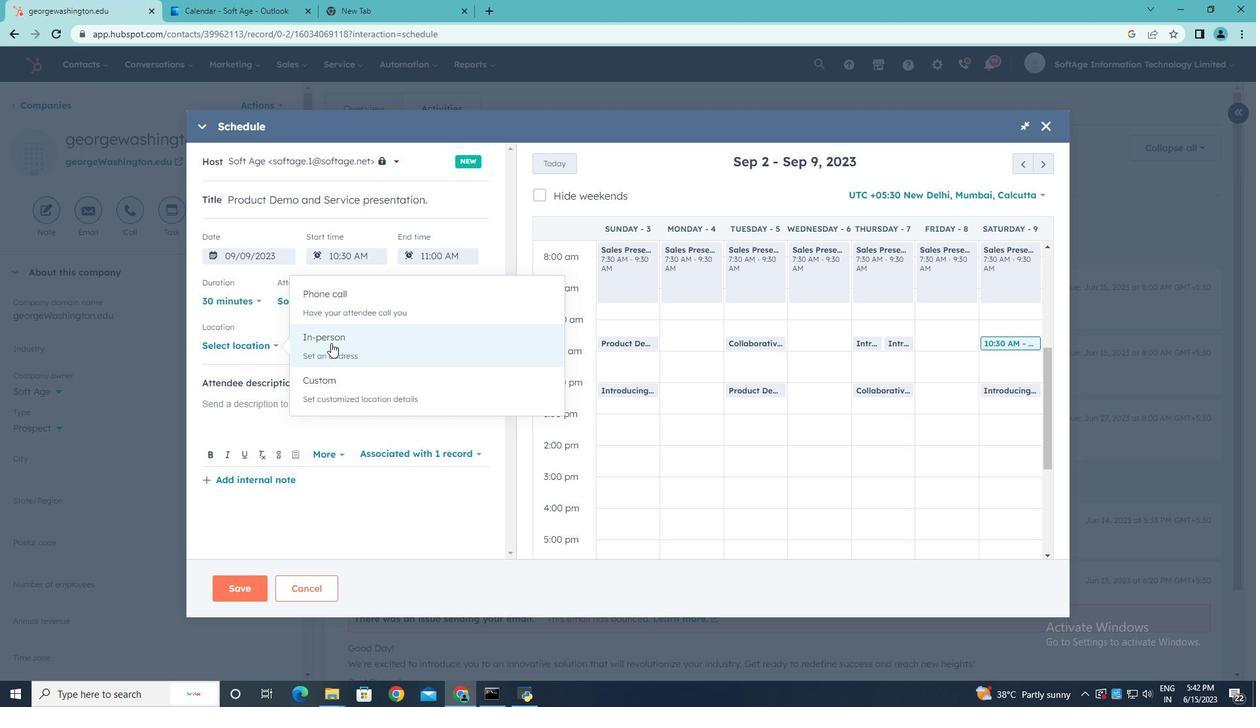 
Action: Mouse moved to (310, 343)
Screenshot: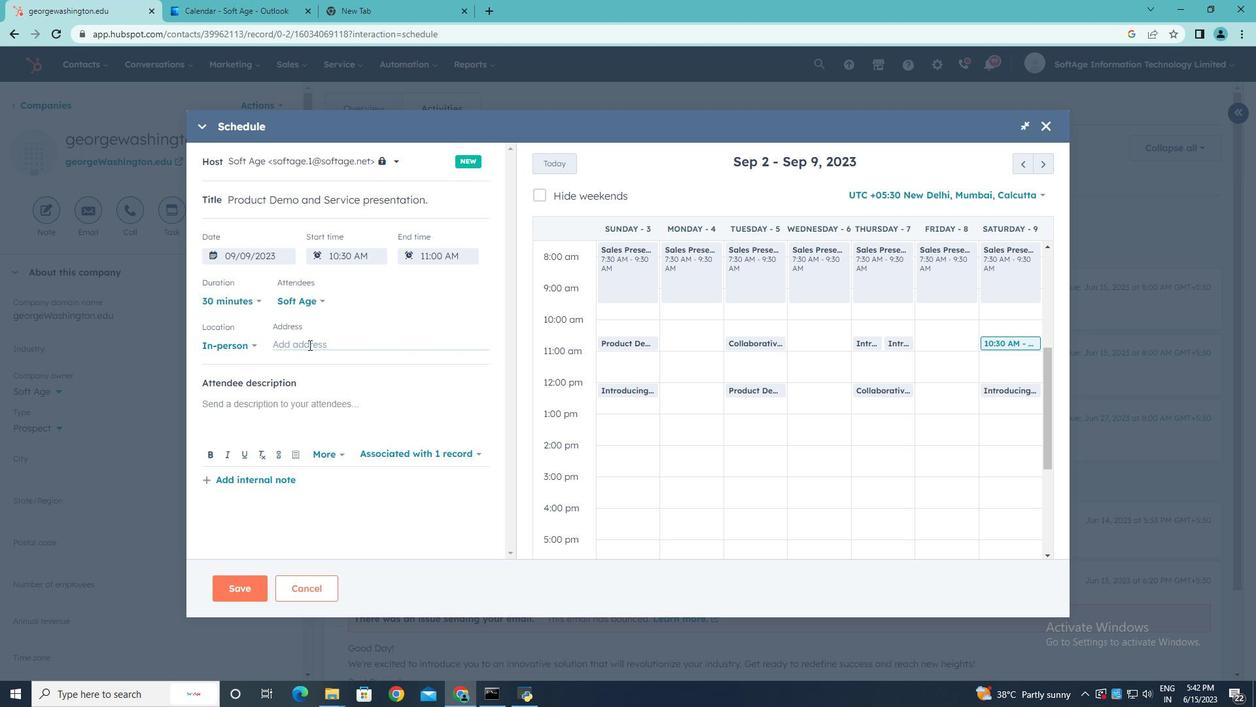 
Action: Mouse pressed left at (310, 343)
Screenshot: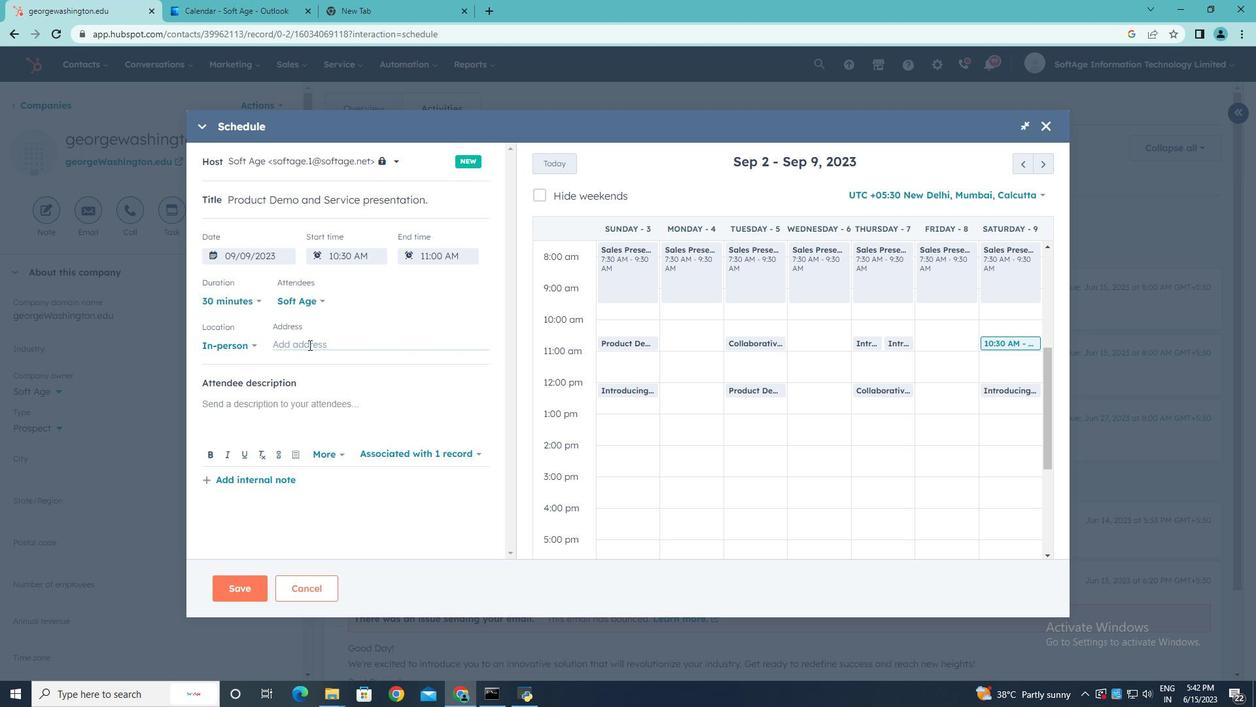 
Action: Key pressed <Key.shift>Neqw<Key.space><Key.shift>York
Screenshot: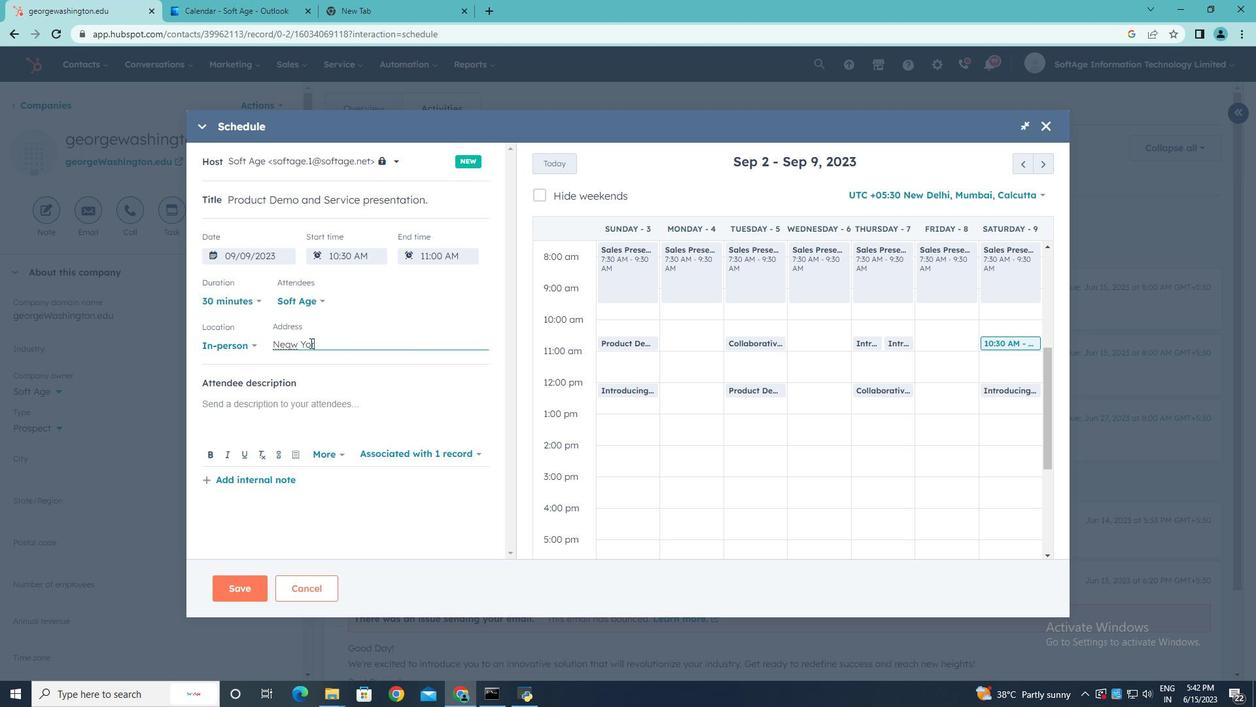
Action: Mouse moved to (291, 348)
Screenshot: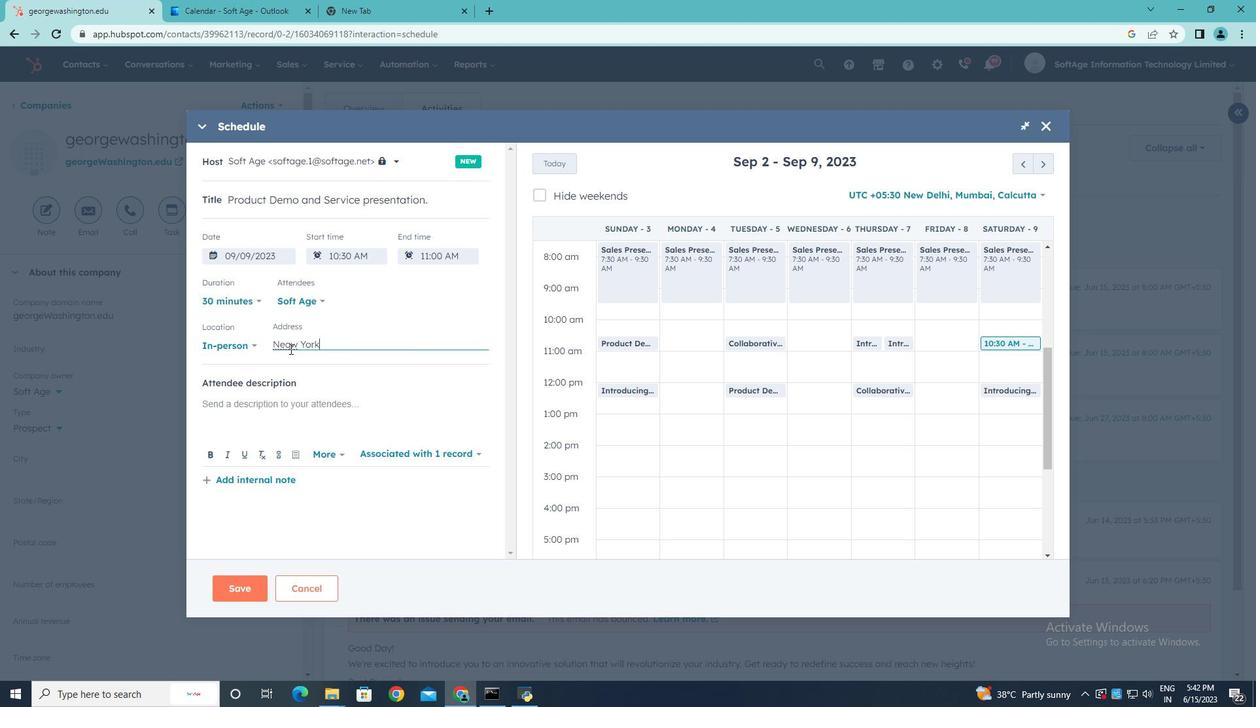 
Action: Mouse pressed left at (291, 348)
Screenshot: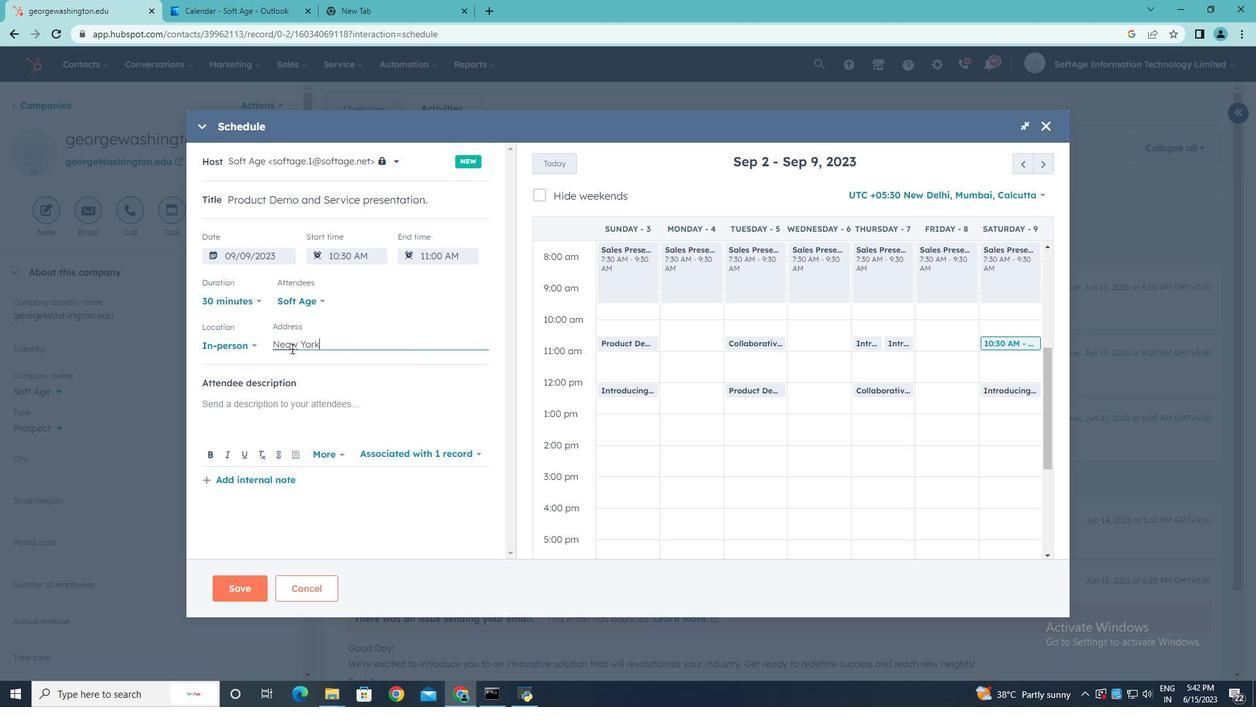 
Action: Key pressed <Key.backspace>
Screenshot: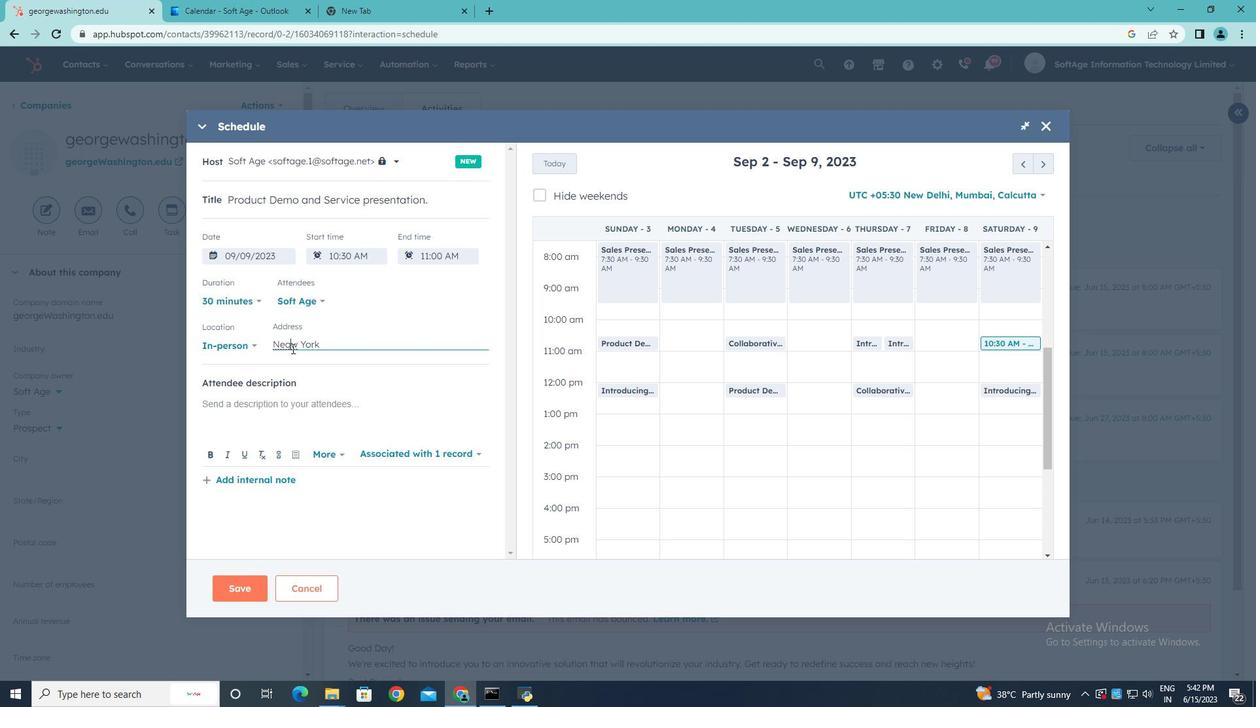 
Action: Mouse moved to (259, 405)
Screenshot: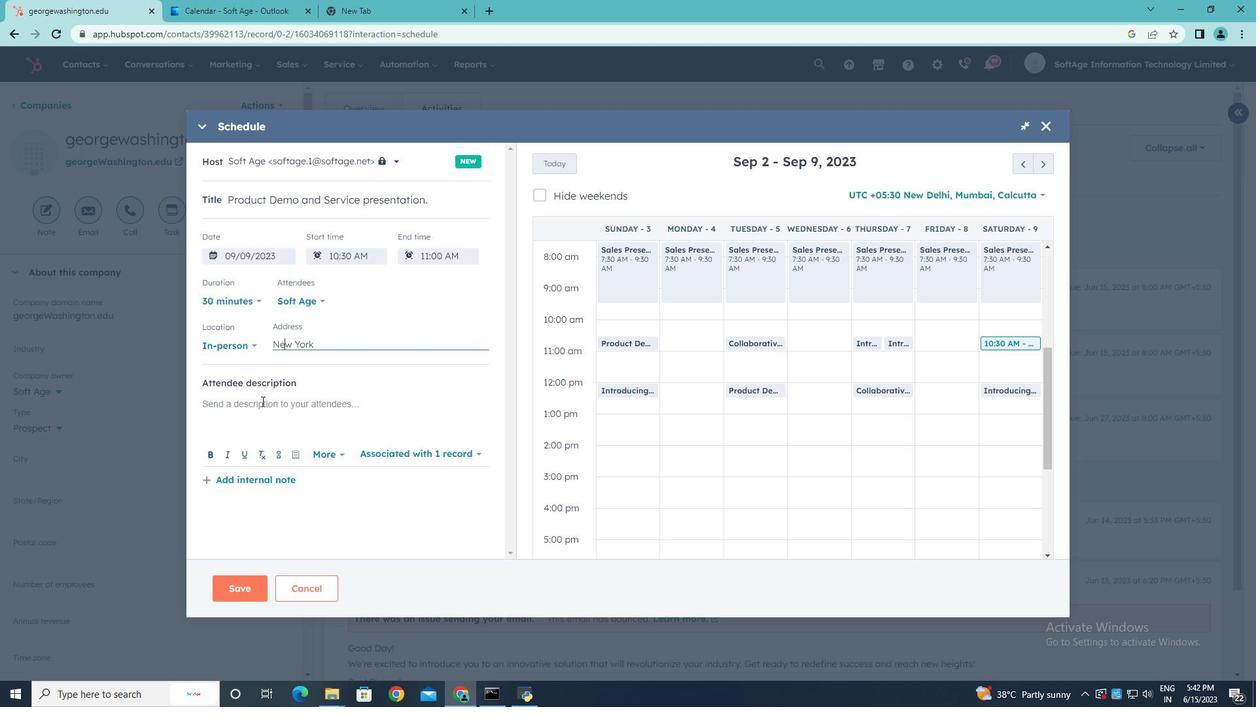 
Action: Mouse pressed left at (259, 405)
Screenshot: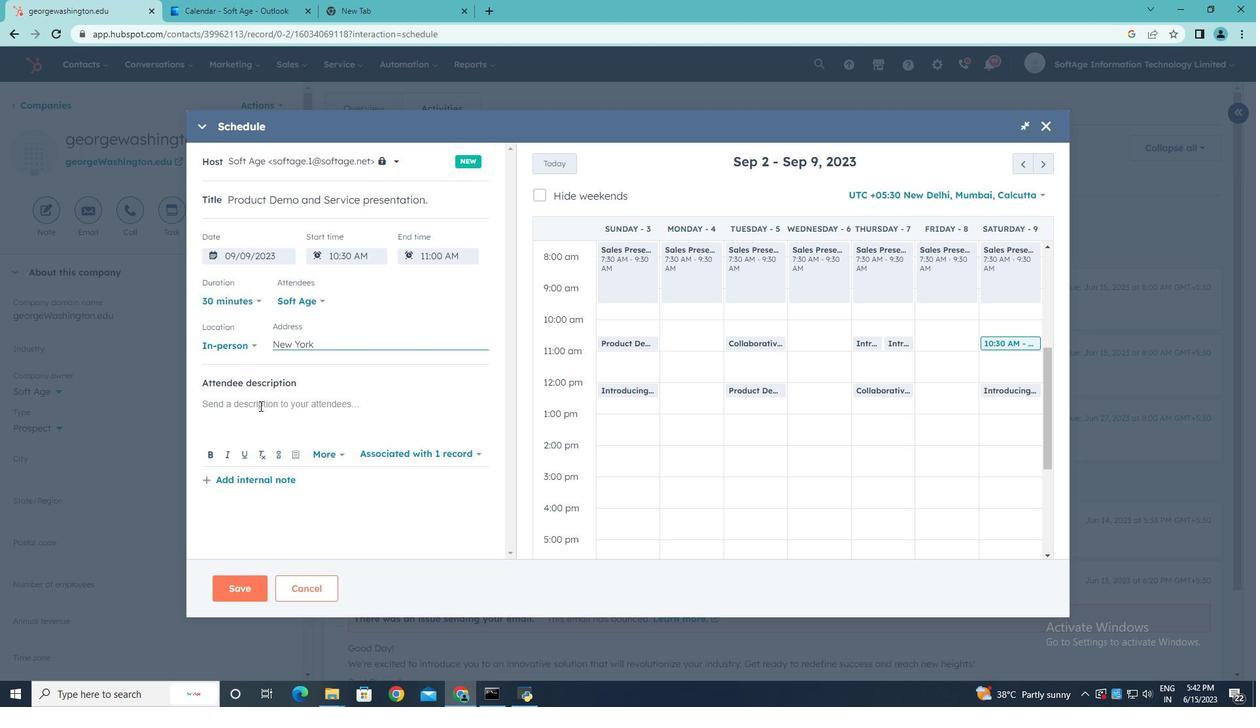 
Action: Mouse moved to (261, 405)
Screenshot: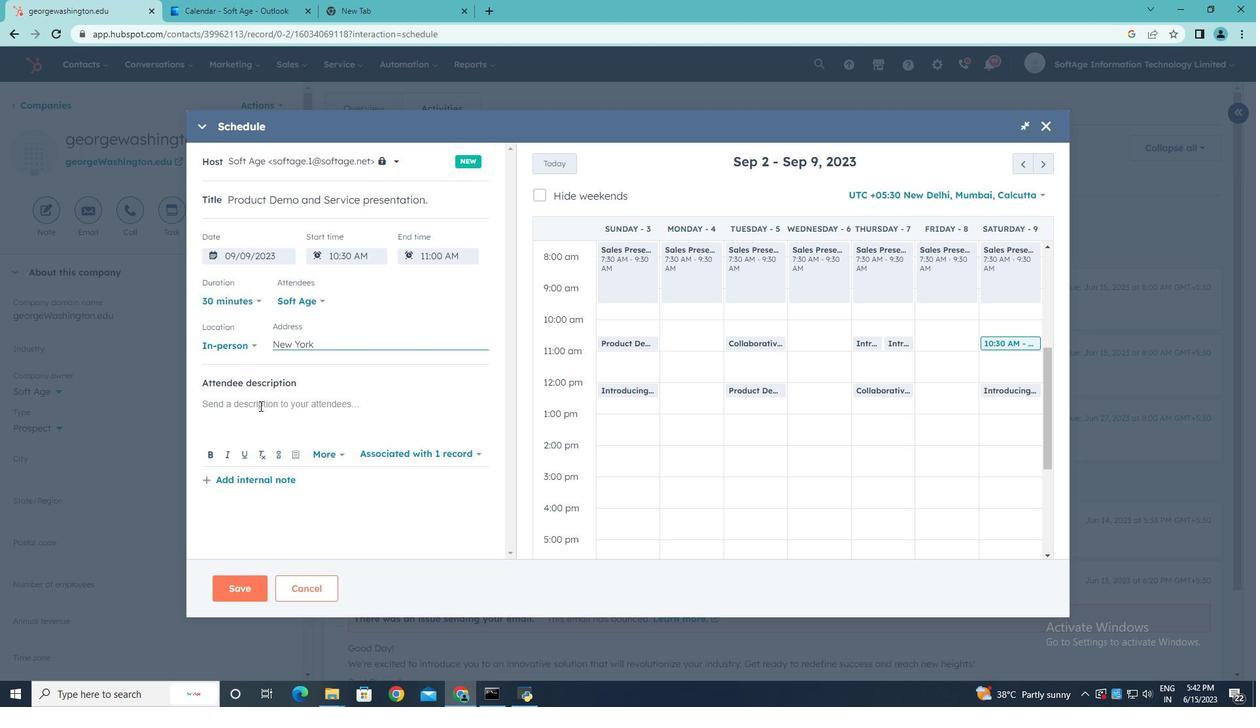 
Action: Key pressed <Key.shift>Kindly<Key.space>join<Key.space>thji<Key.backspace><Key.backspace>is<Key.space>meeting<Key.space>
Screenshot: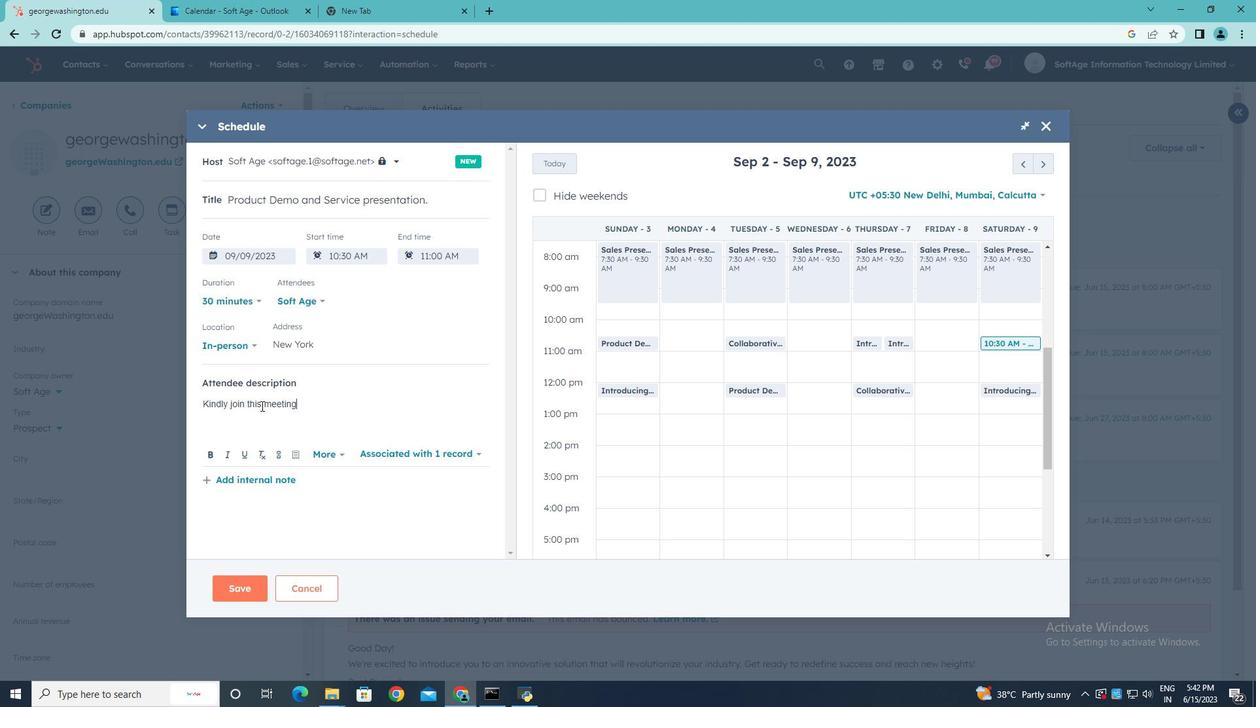 
Action: Mouse moved to (308, 290)
Screenshot: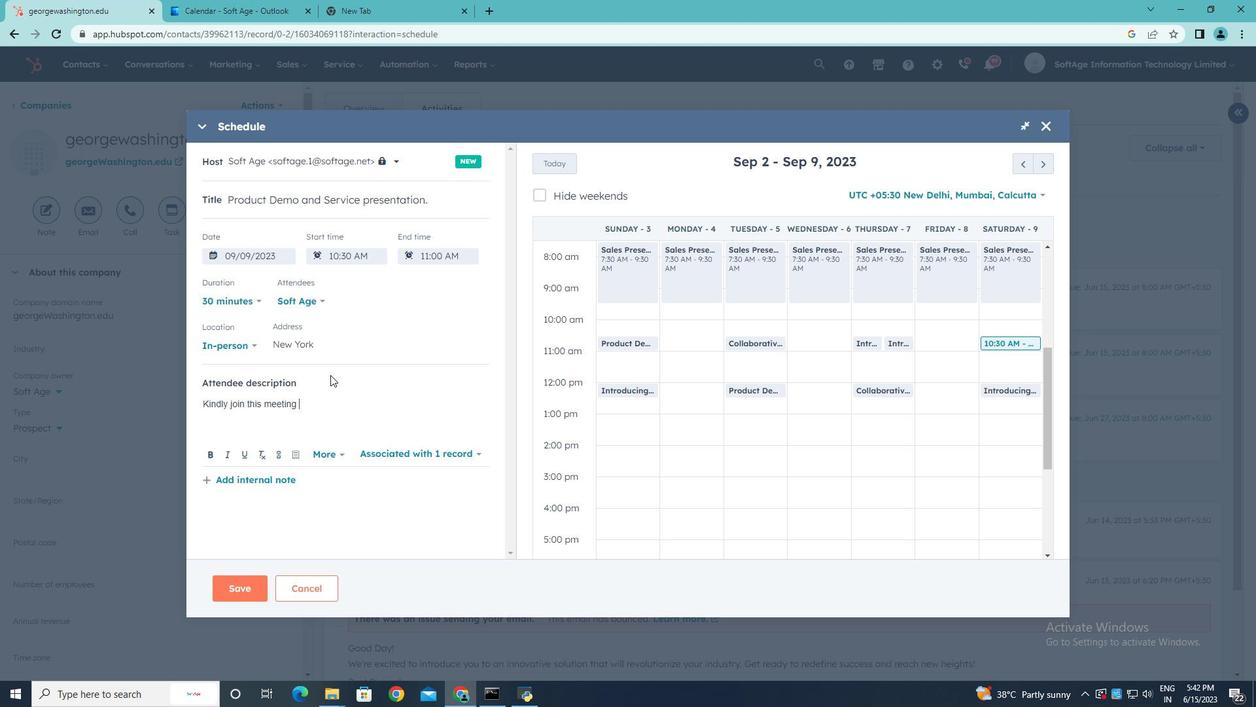 
Action: Key pressed to<Key.space>understand<Key.space><Key.shift>Product<Key.space><Key.shift><Key.shift><Key.shift><Key.shift><Key.shift><Key.shift><Key.shift><Key.shift><Key.shift><Key.shift><Key.shift><Key.shift><Key.shift><Key.shift><Key.shift><Key.shift>Demo<Key.space><Key.shift>Nd<Key.space><Key.backspace><Key.backspace><Key.backspace>and<Key.space><Key.shift><Key.shift><Key.shift><Key.shift><Key.shift><Key.shift>Service<Key.space><Key.shift><Key.shift><Key.shift><Key.shift><Key.shift><Key.shift><Key.shift><Key.shift><Key.shift><Key.shift><Key.shift><Key.shift><Key.shift>Presentation.
Screenshot: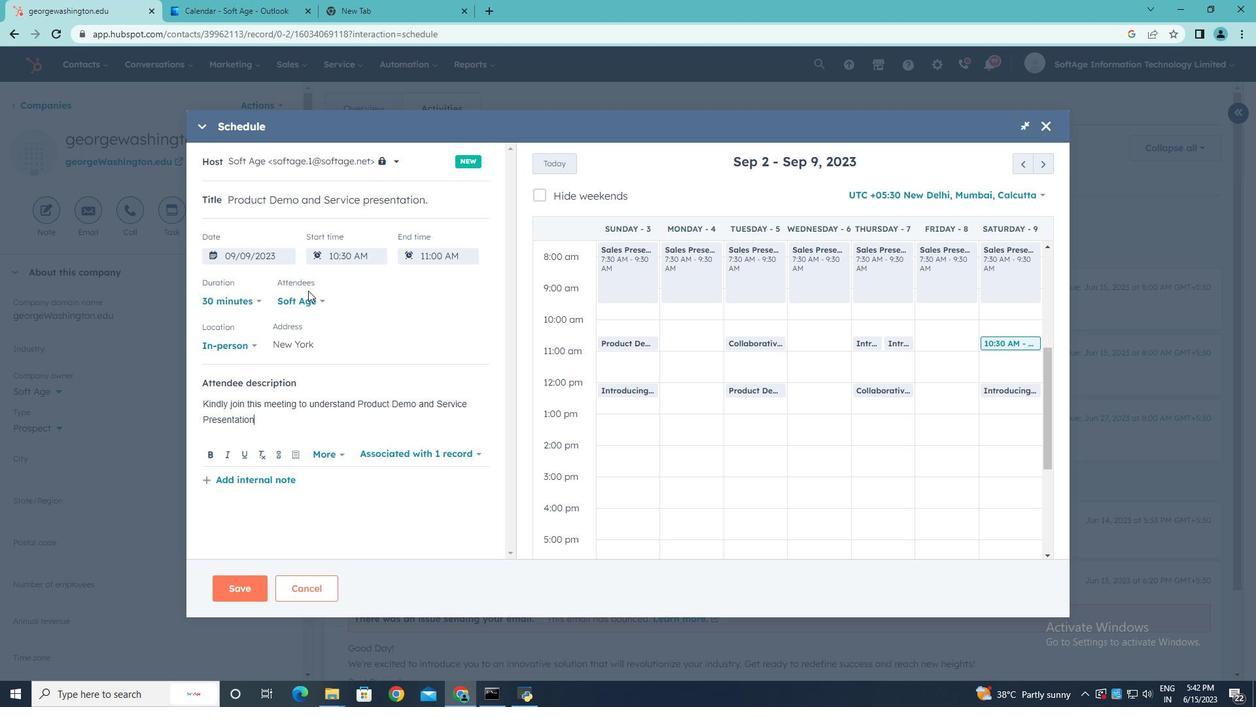 
Action: Mouse moved to (323, 299)
Screenshot: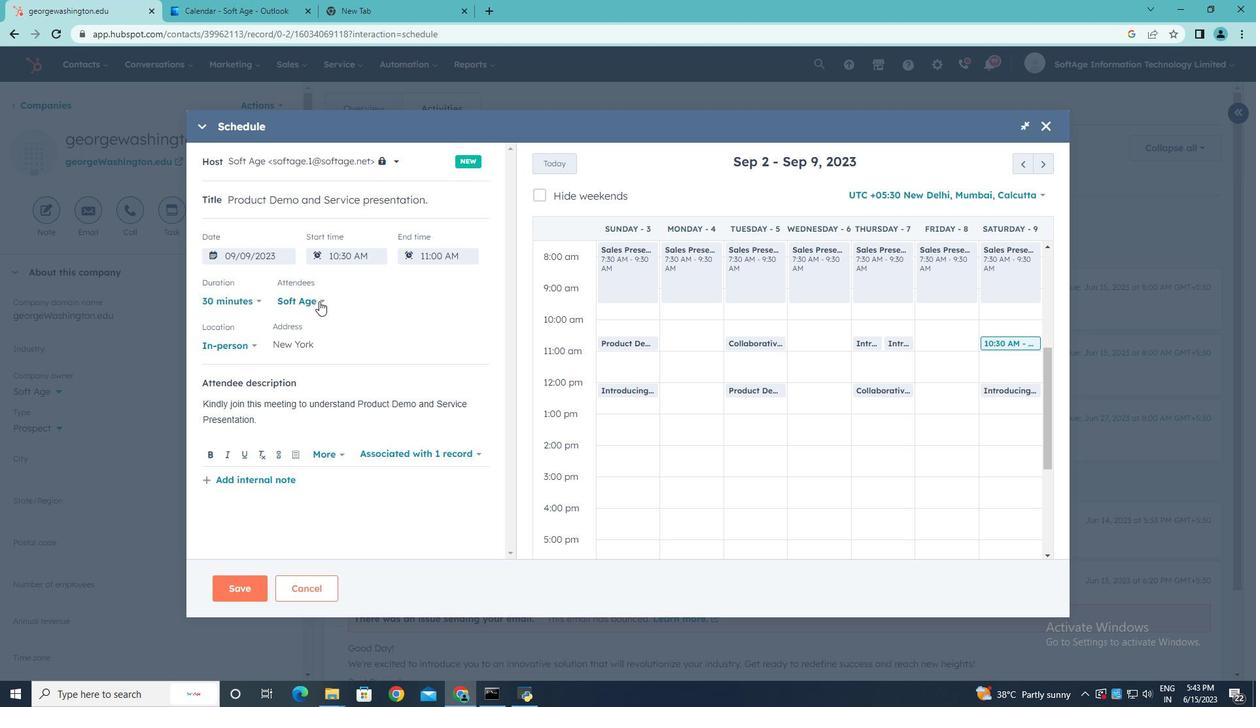 
Action: Mouse pressed left at (323, 299)
Screenshot: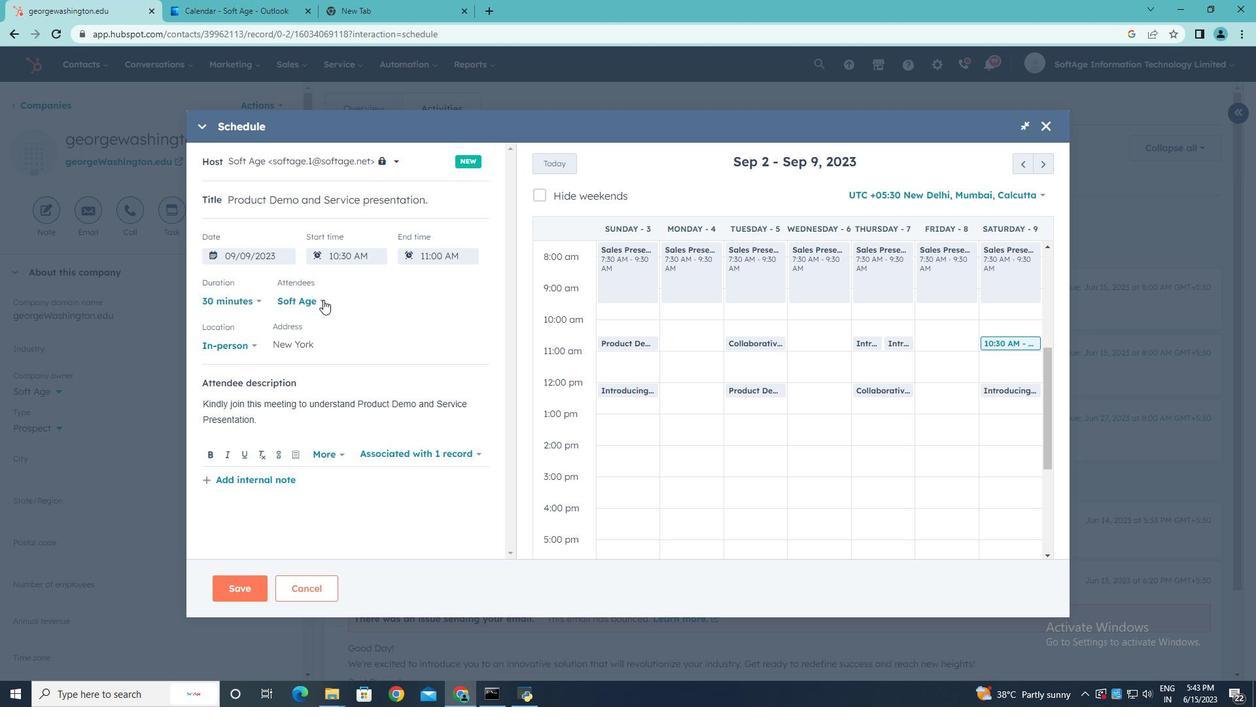 
Action: Mouse moved to (238, 470)
Screenshot: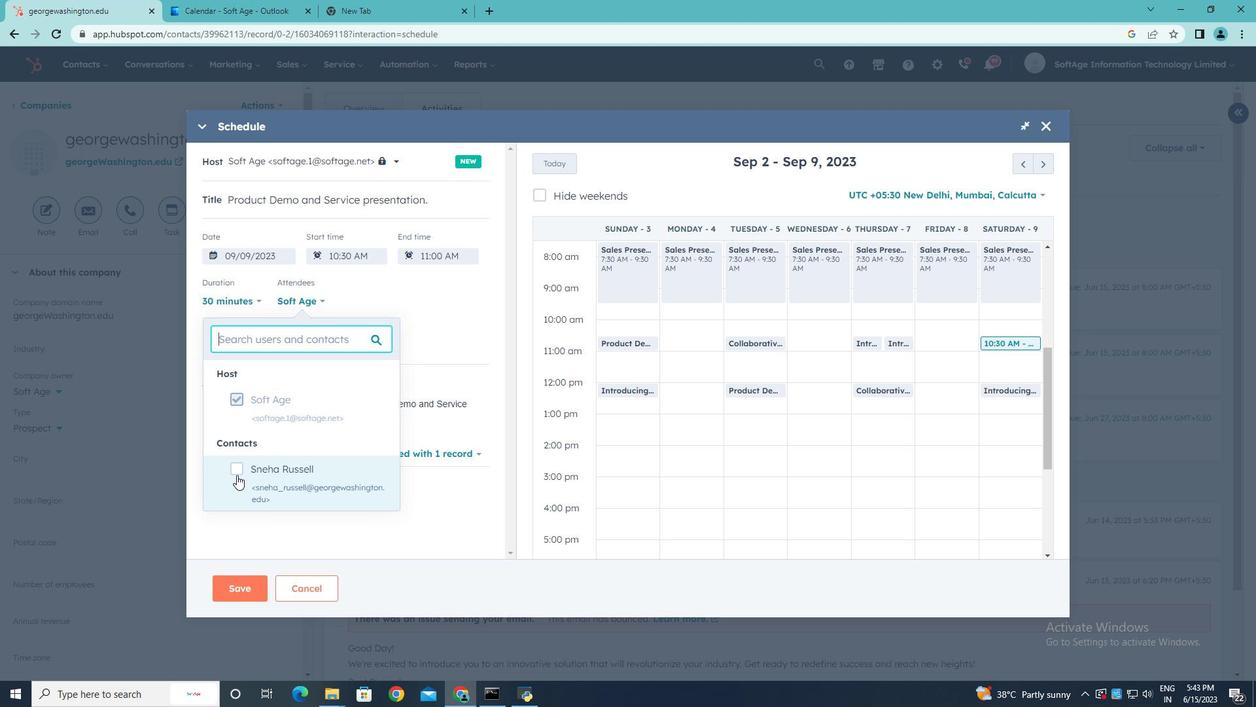 
Action: Mouse pressed left at (238, 470)
Screenshot: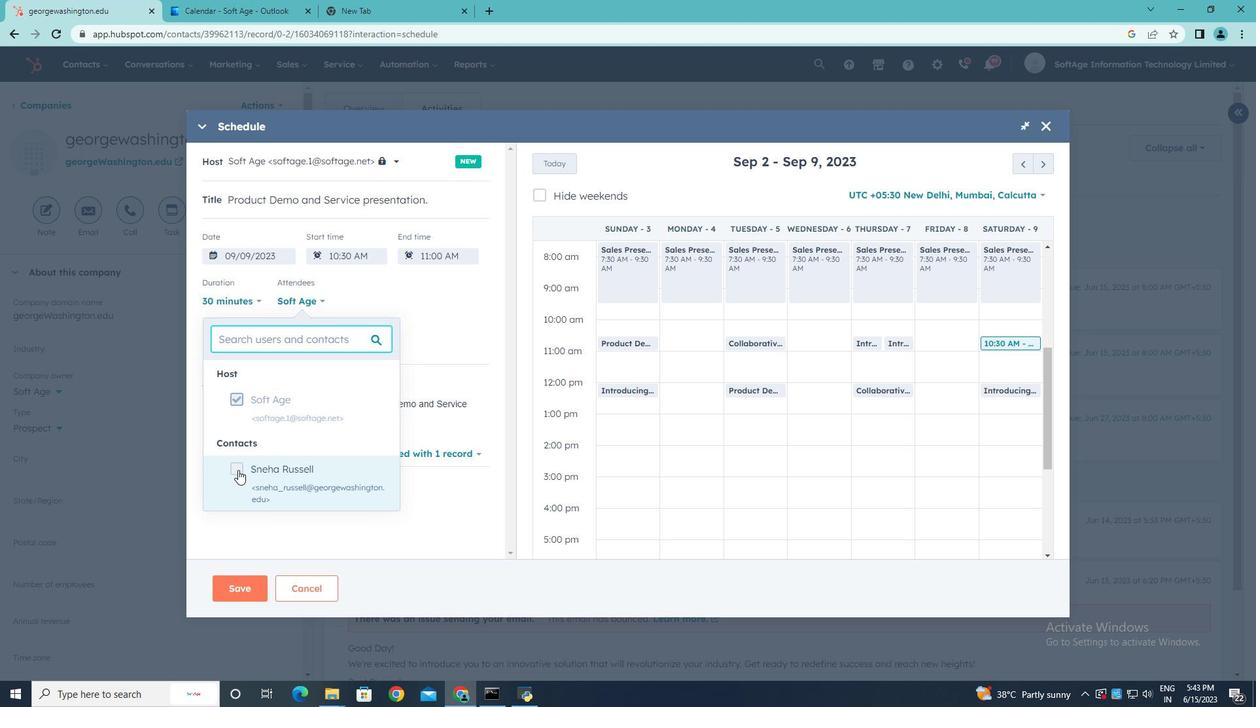 
Action: Mouse moved to (439, 527)
Screenshot: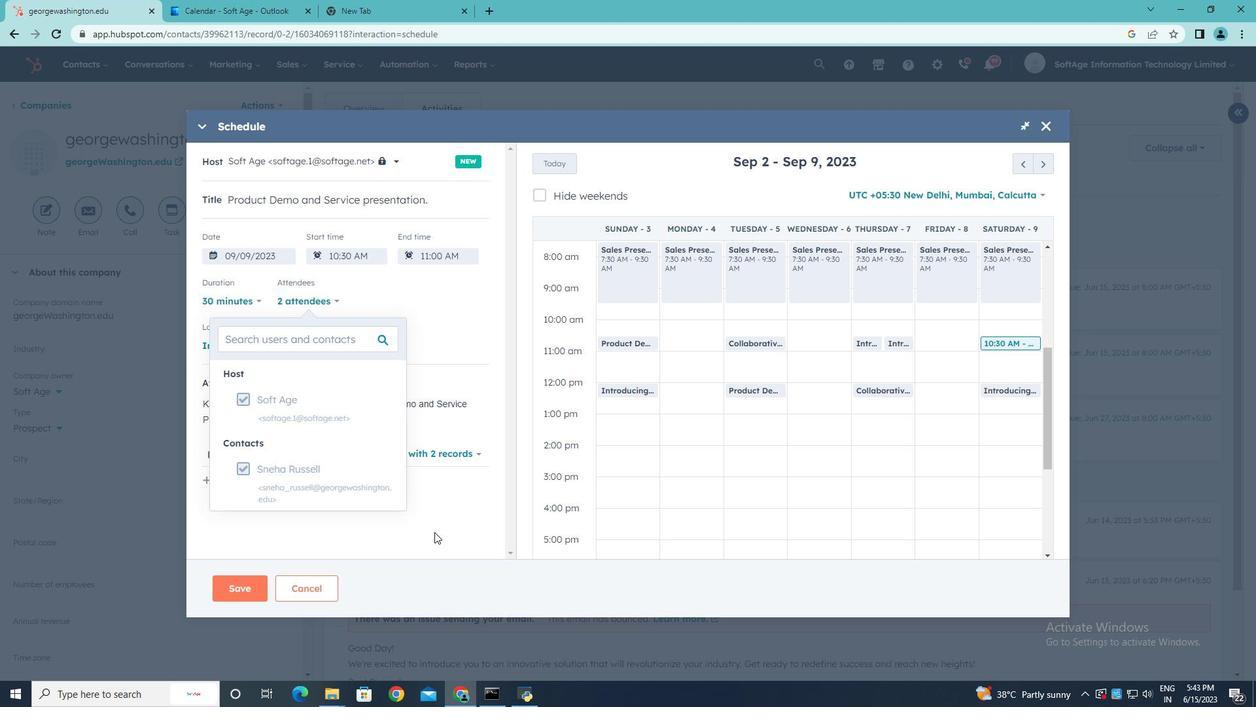 
Action: Mouse pressed left at (439, 527)
Screenshot: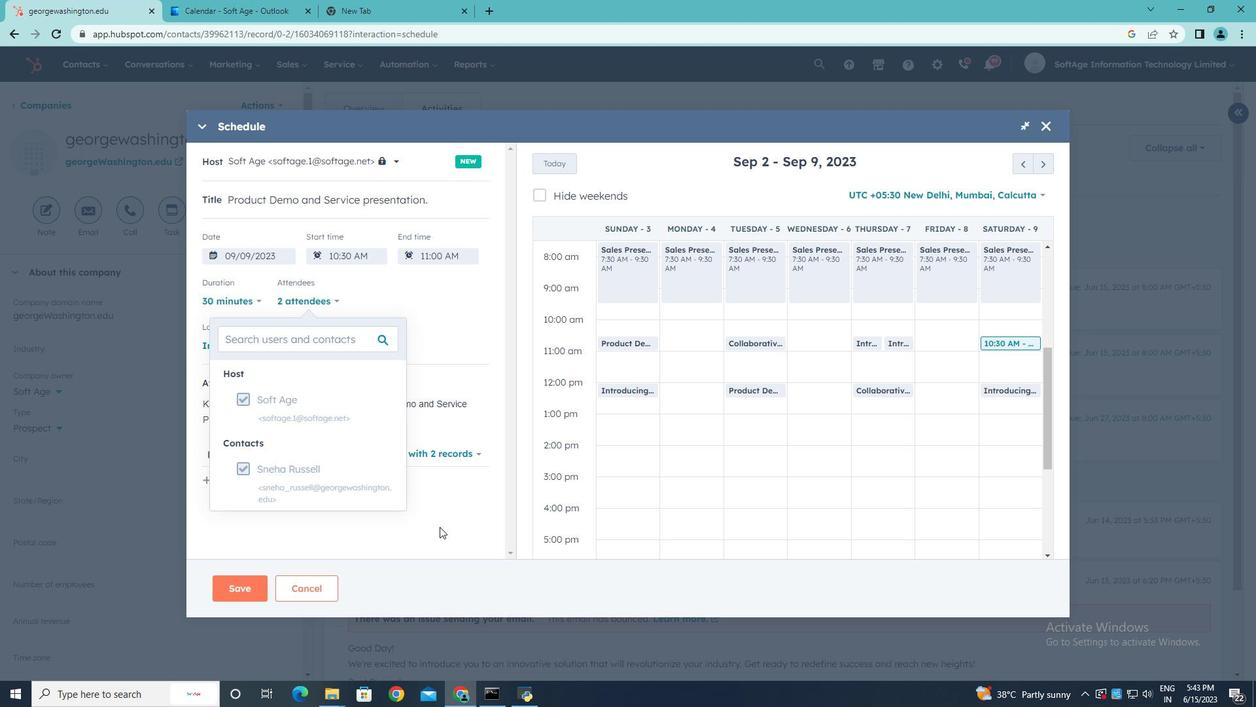 
Action: Mouse moved to (234, 593)
Screenshot: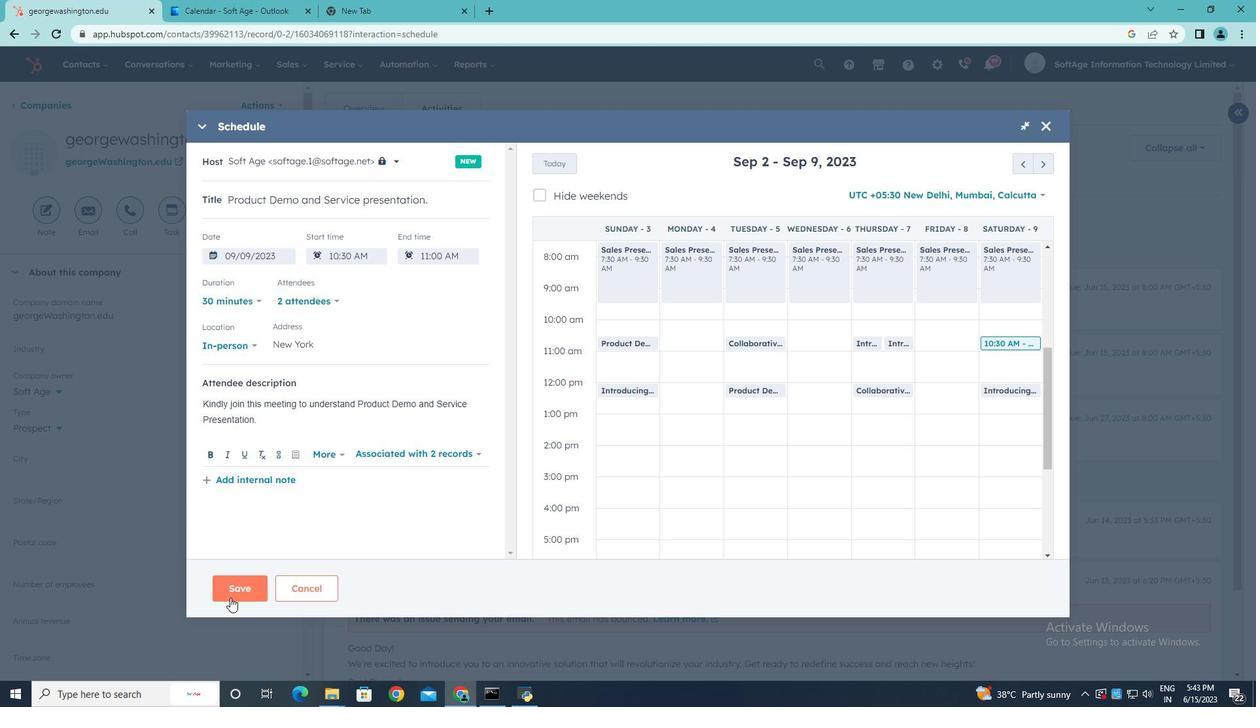 
Action: Mouse pressed left at (234, 593)
Screenshot: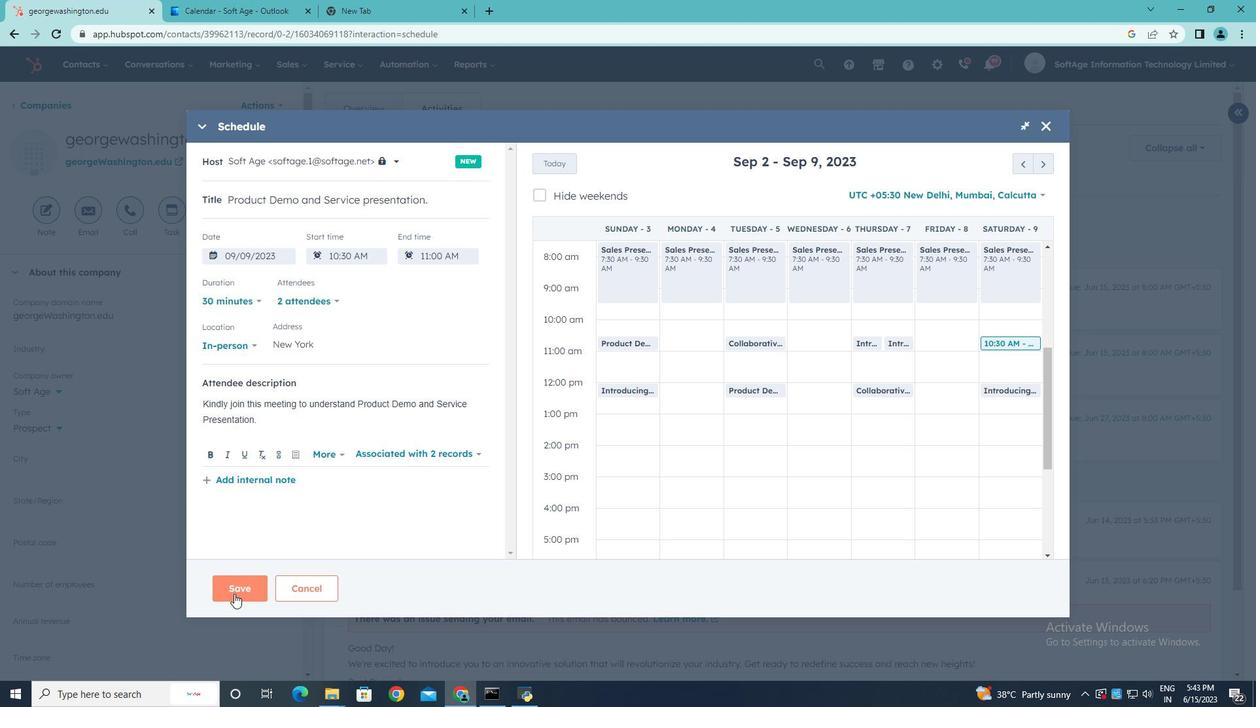 
